 Task: Add an event with the title Third Performance Review, date '2024/03/11', time 8:50 AM to 10:50 AMand add a description: Welcome to our Team Collaboration Training Session, an interactive and engaging workshop designed to enhance teamwork, foster effective communication, and optimize collaboration within your organization. This training session aims to equip participants with the knowledge, skills, and strategies necessary to create a collaborative work environment that drives innovation, productivity, and overall team success., put the event into Orange category, logged in from the account softage.3@softage.netand send the event invitation to softage.8@softage.net and softage.9@softage.net. Set a reminder for the event 12 hour before
Action: Mouse moved to (108, 108)
Screenshot: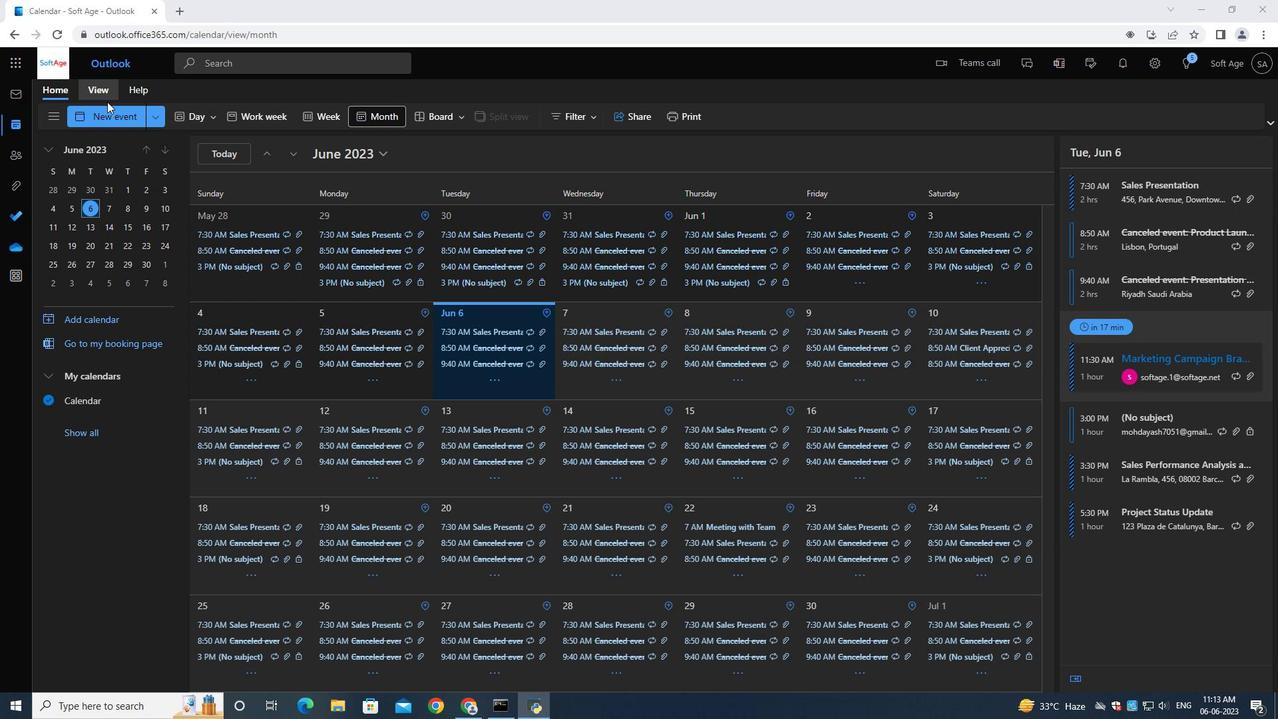 
Action: Mouse pressed left at (108, 108)
Screenshot: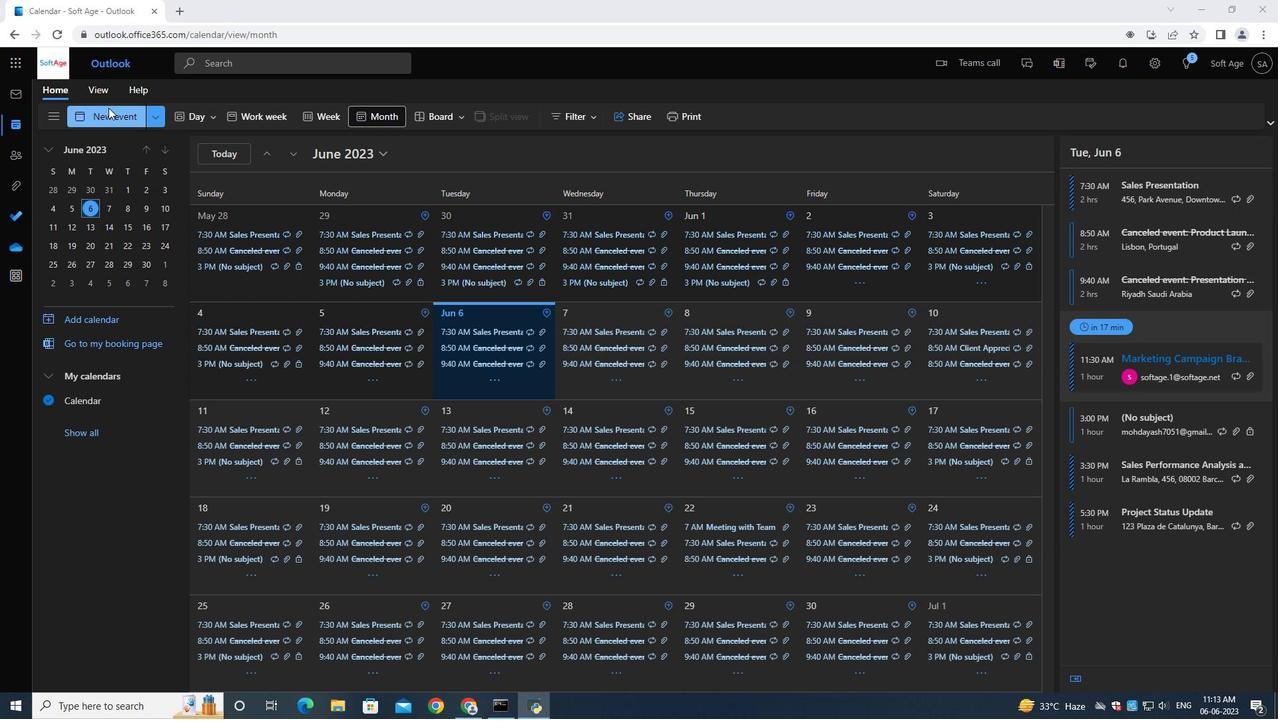 
Action: Mouse moved to (330, 200)
Screenshot: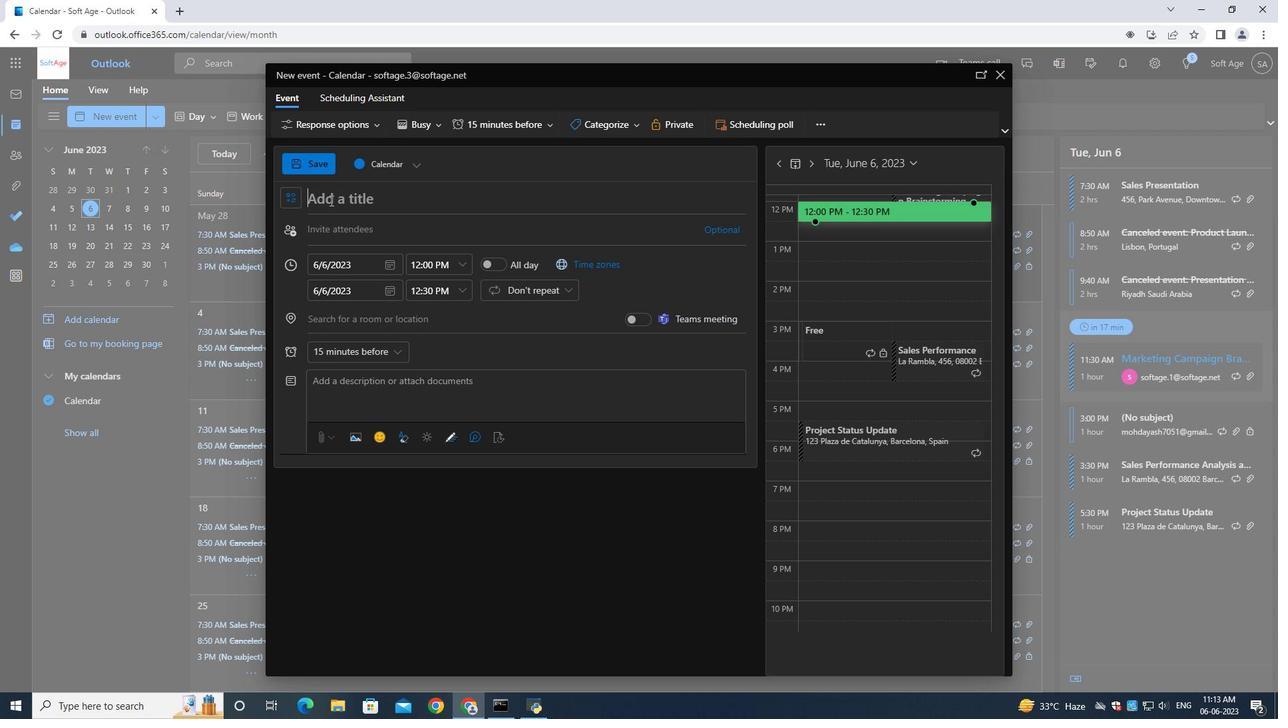 
Action: Key pressed <Key.shift>Third<Key.space><Key.shift>Performance<Key.space><Key.shift>Review<Key.space><Key.shift>
Screenshot: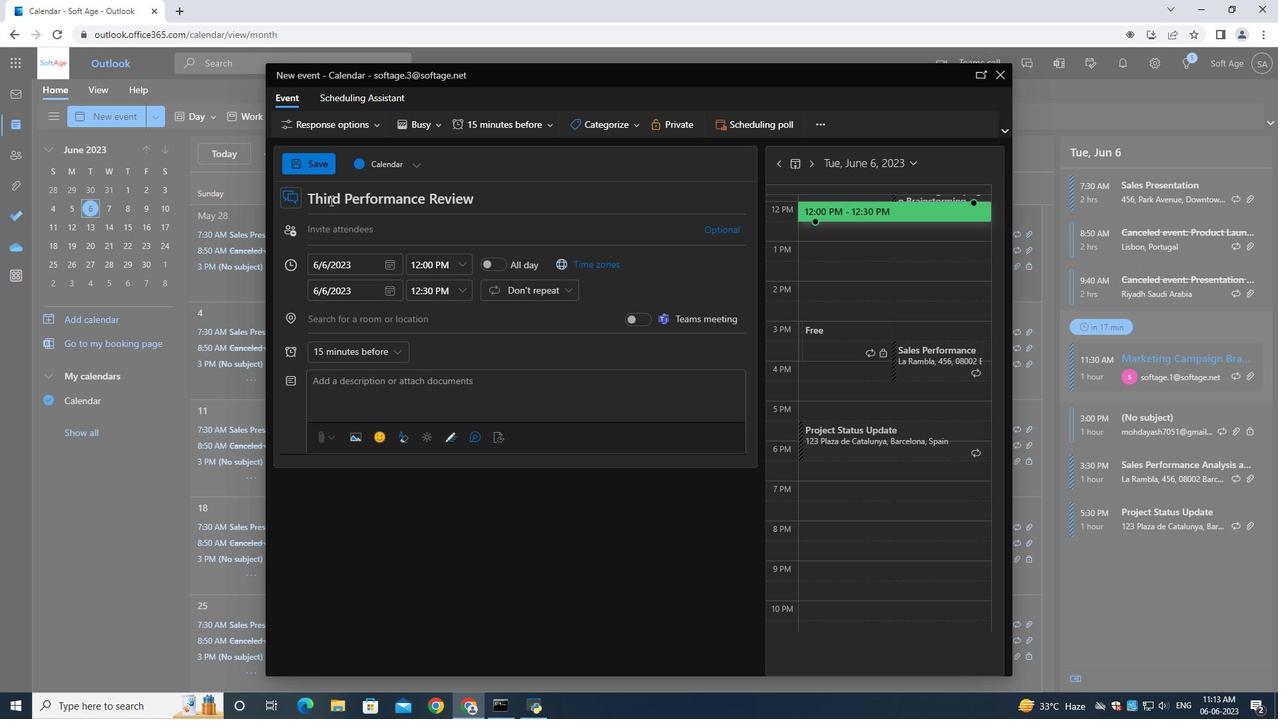 
Action: Mouse moved to (386, 265)
Screenshot: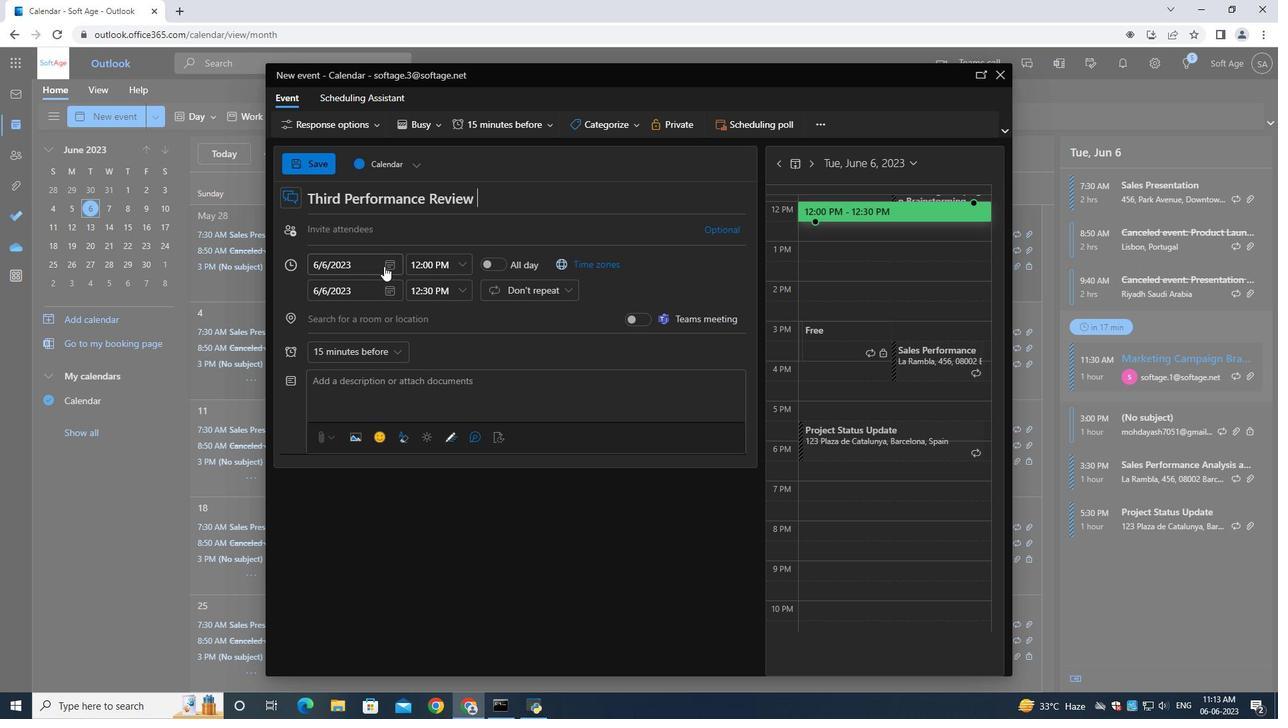 
Action: Mouse pressed left at (386, 265)
Screenshot: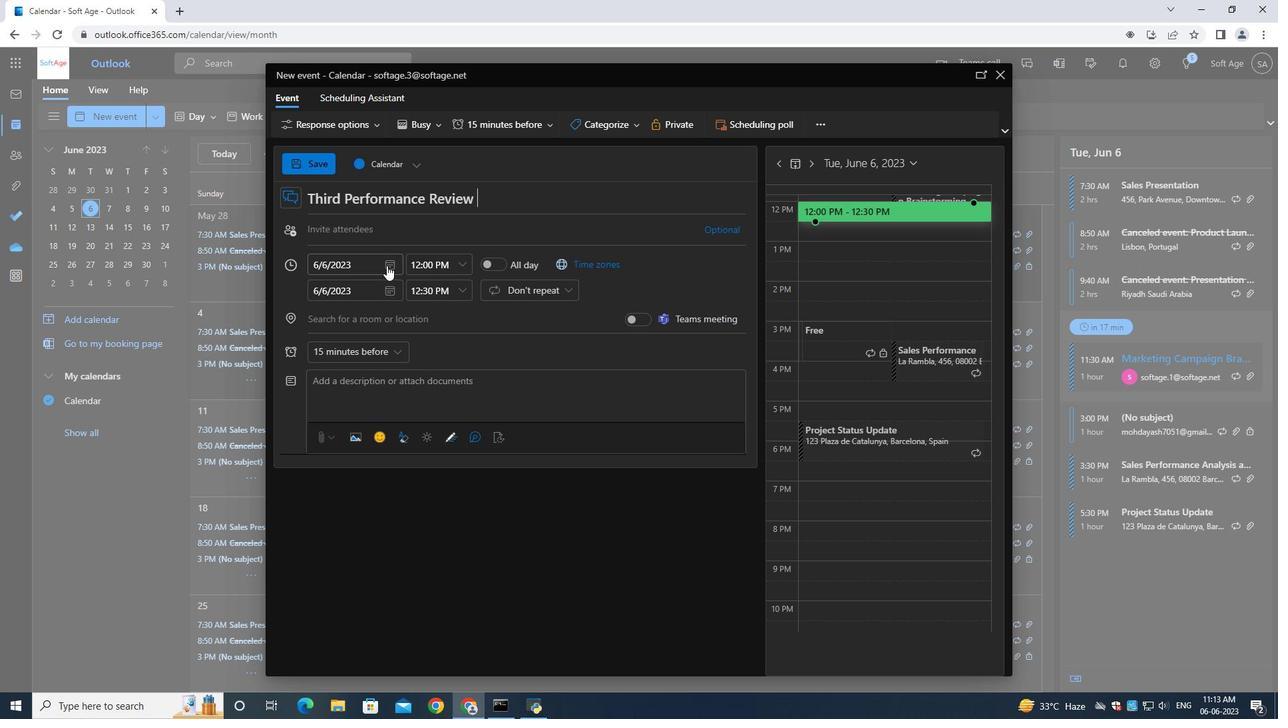 
Action: Mouse moved to (438, 289)
Screenshot: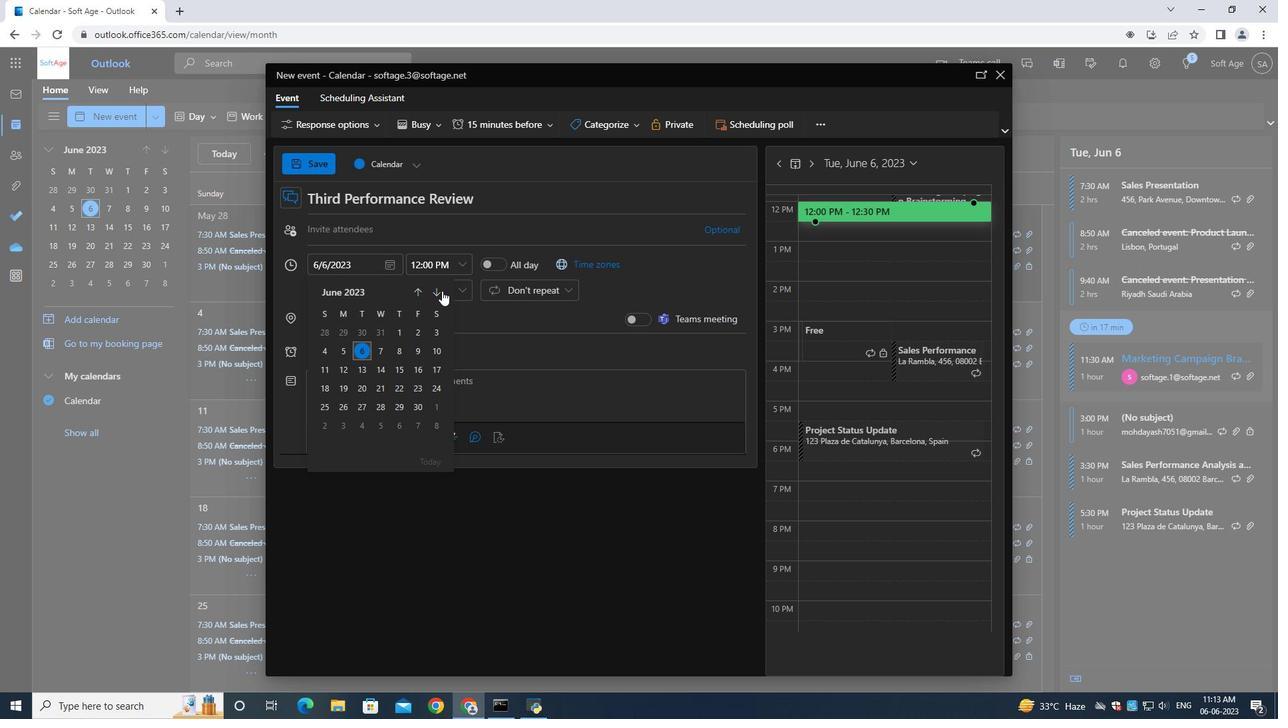 
Action: Mouse pressed left at (438, 289)
Screenshot: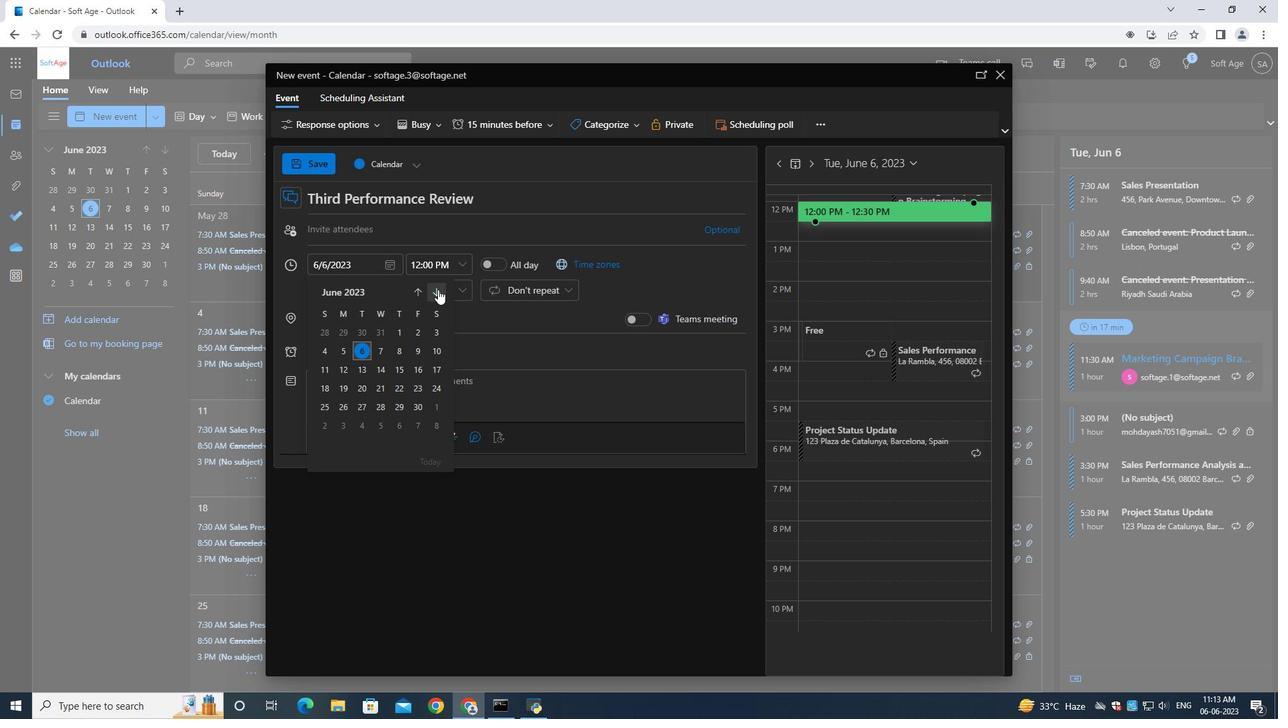 
Action: Mouse moved to (439, 289)
Screenshot: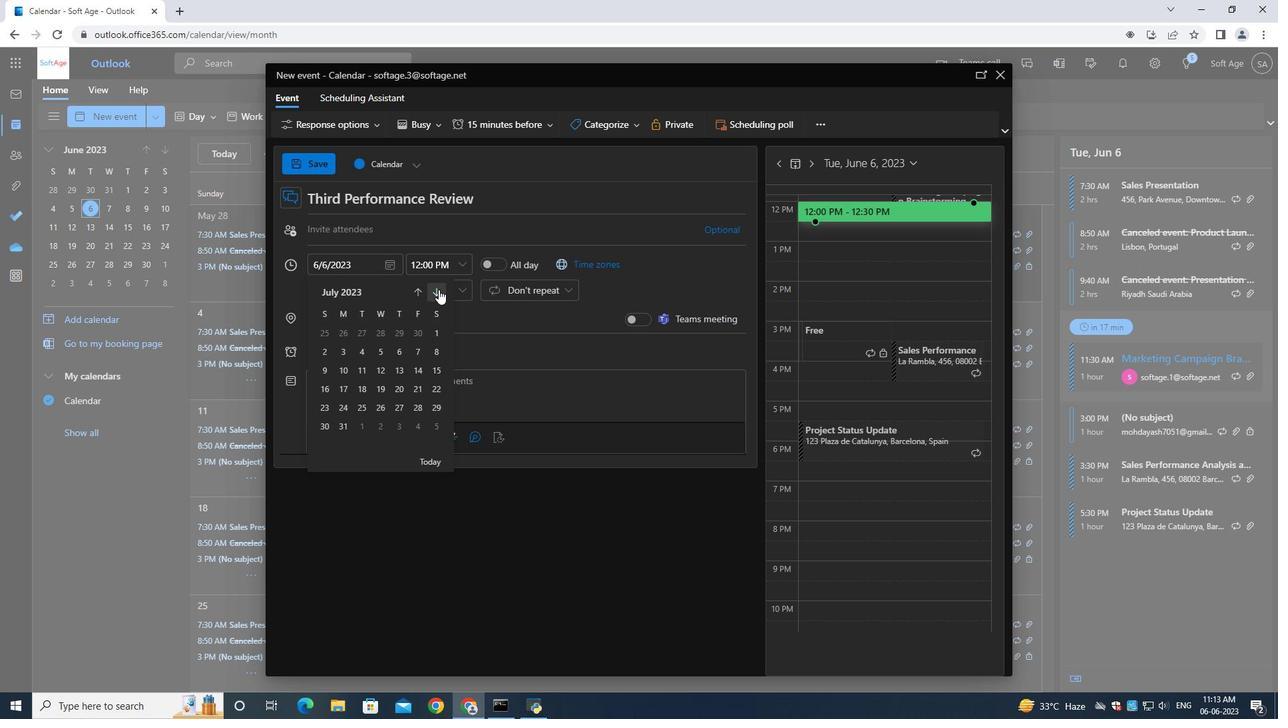 
Action: Mouse pressed left at (439, 289)
Screenshot: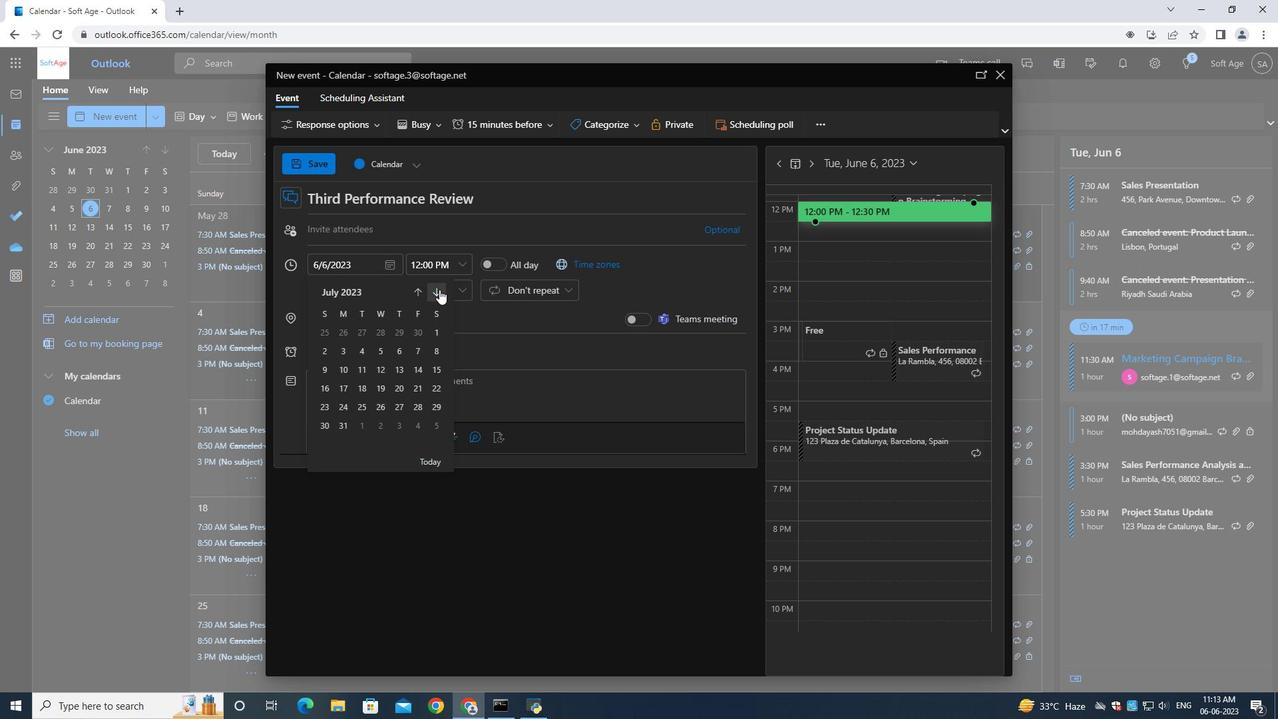 
Action: Mouse moved to (440, 289)
Screenshot: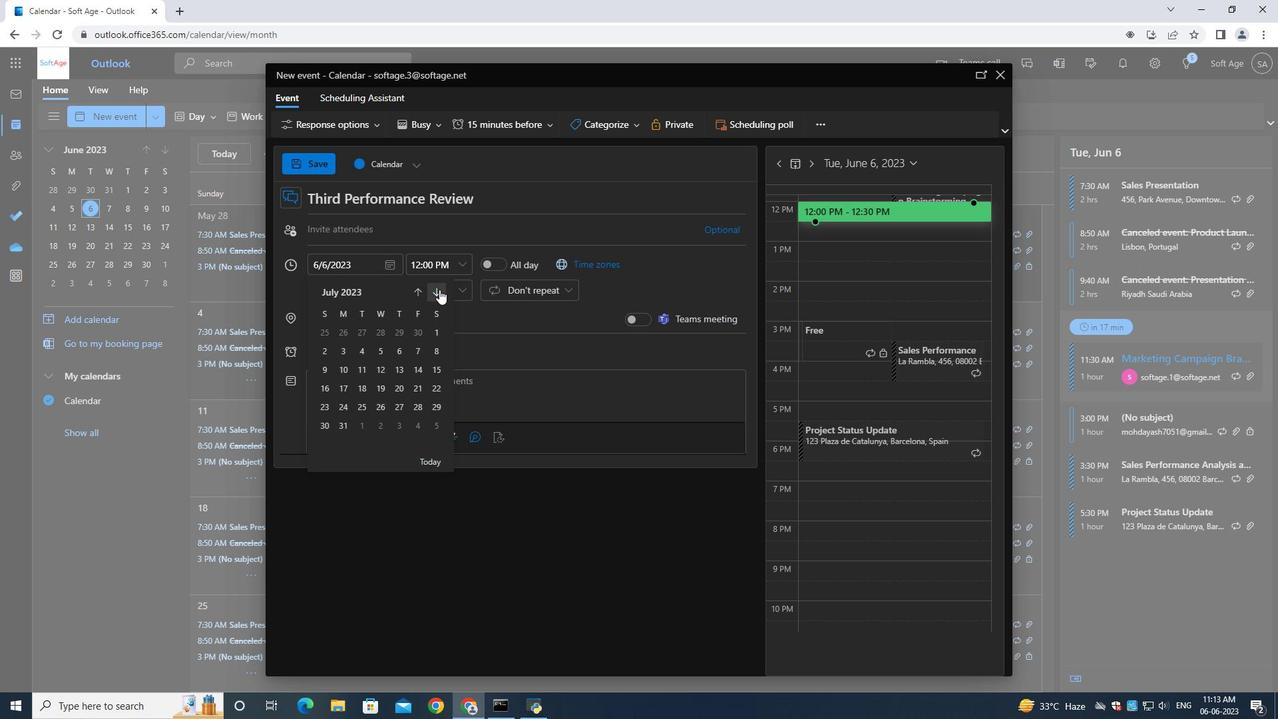
Action: Mouse pressed left at (440, 289)
Screenshot: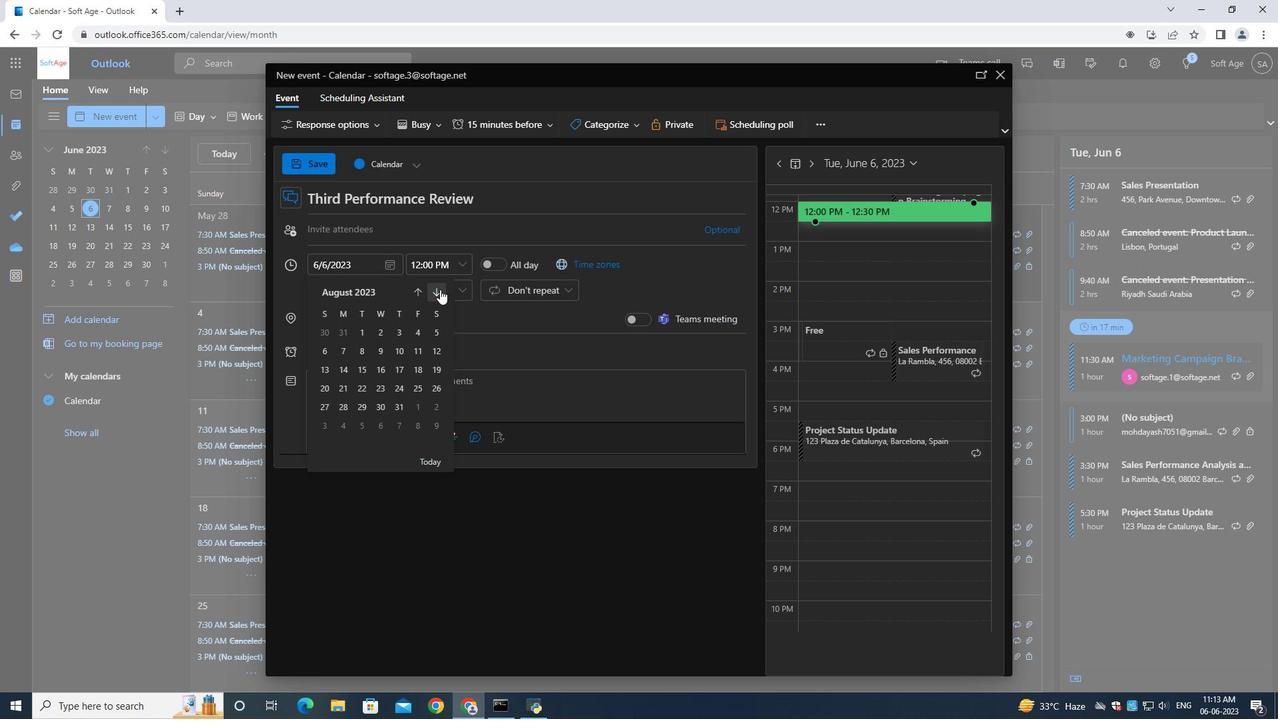 
Action: Mouse pressed left at (440, 289)
Screenshot: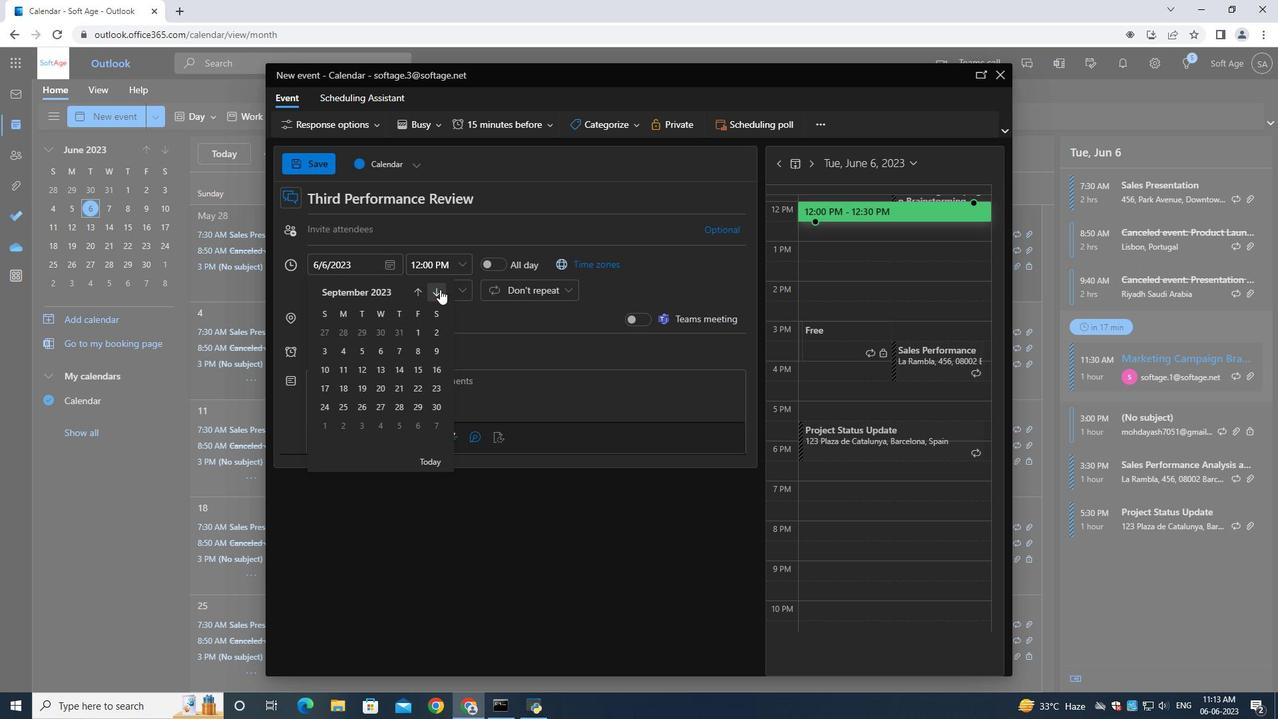 
Action: Mouse pressed left at (440, 289)
Screenshot: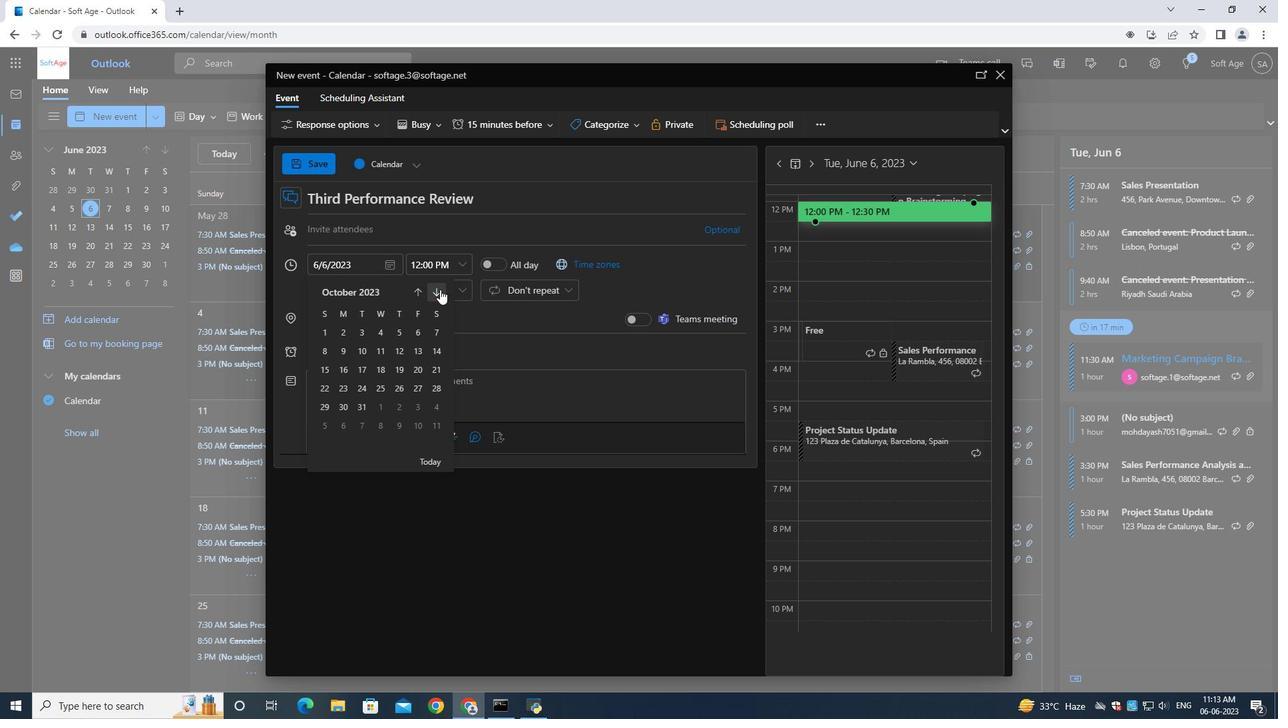 
Action: Mouse pressed left at (440, 289)
Screenshot: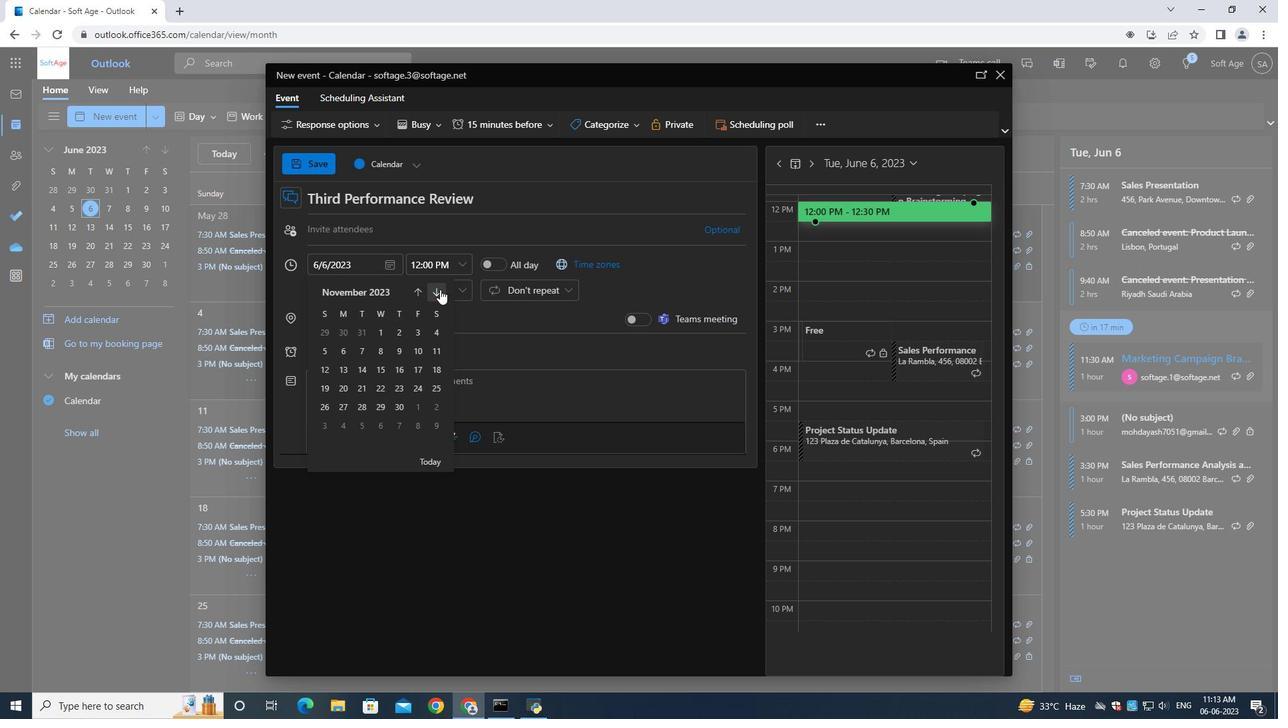 
Action: Mouse pressed left at (440, 289)
Screenshot: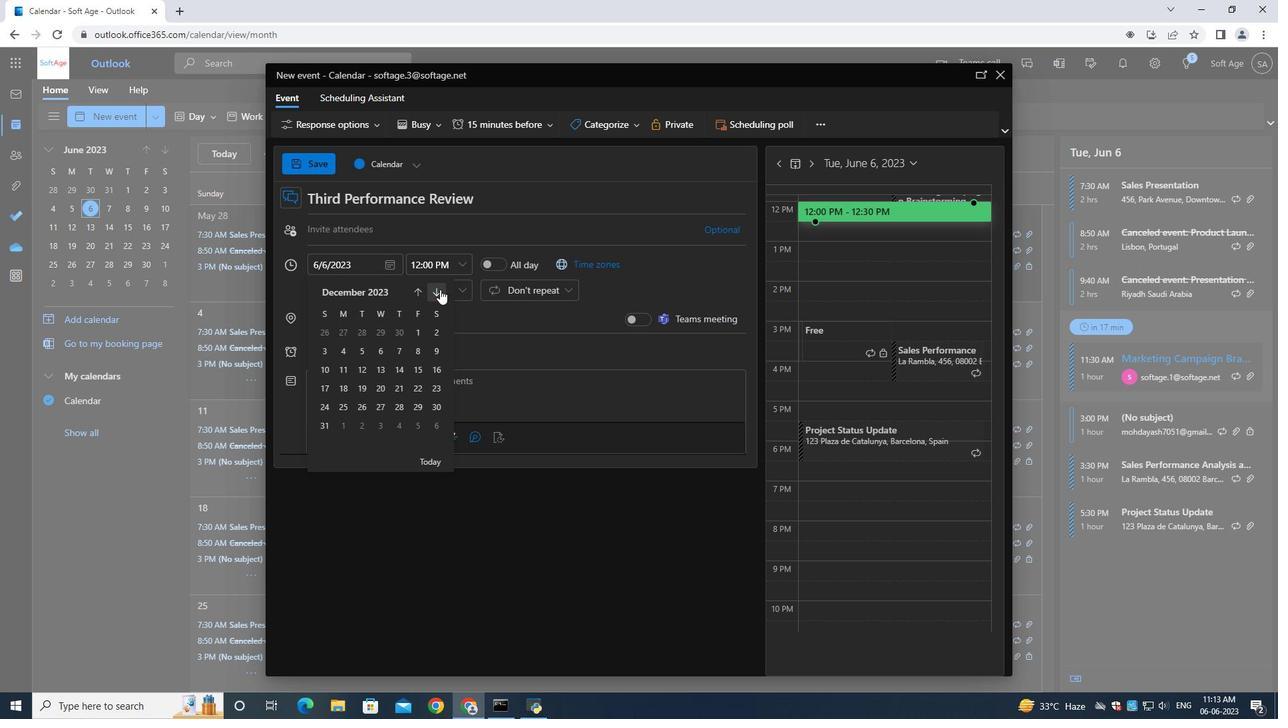
Action: Mouse pressed left at (440, 289)
Screenshot: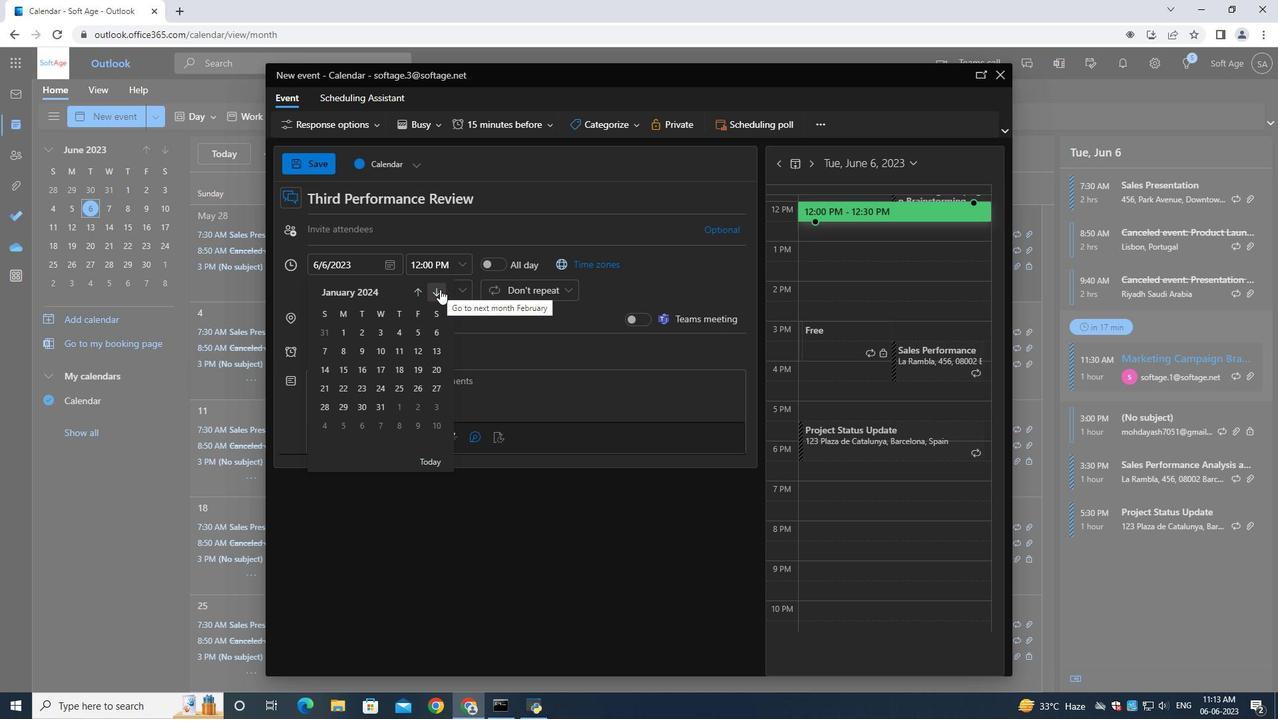 
Action: Mouse pressed left at (440, 289)
Screenshot: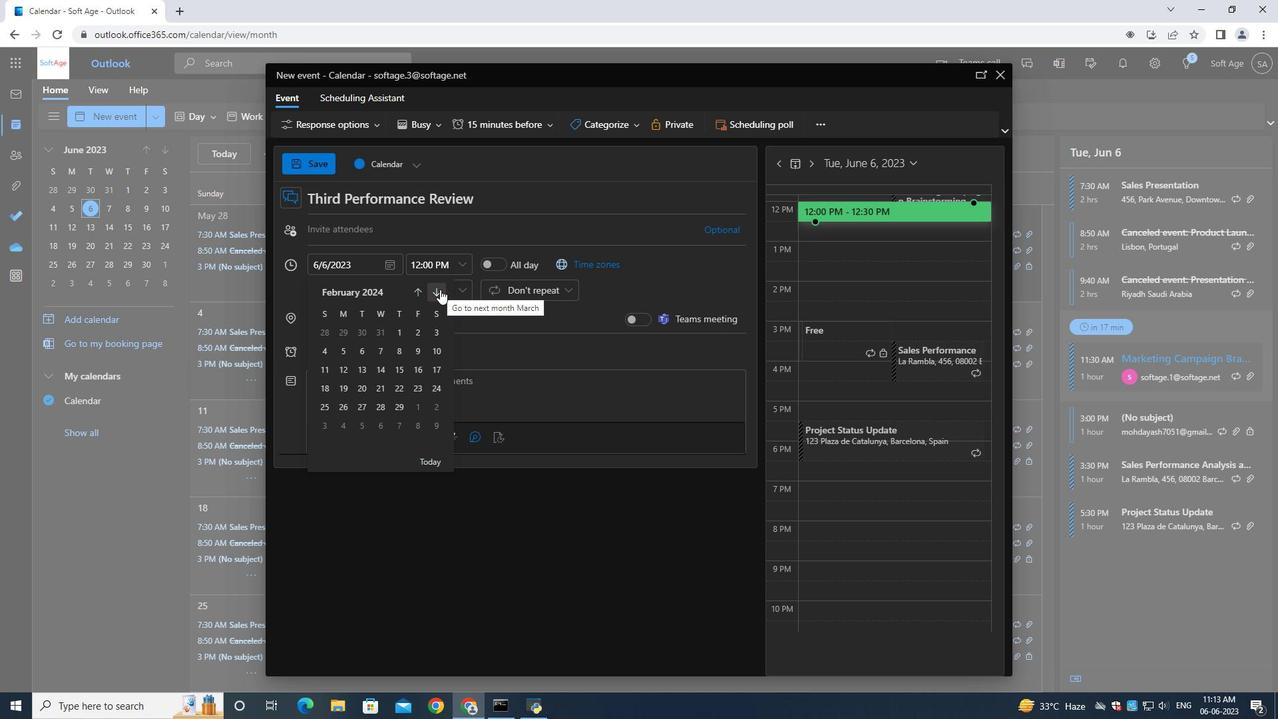 
Action: Mouse moved to (345, 372)
Screenshot: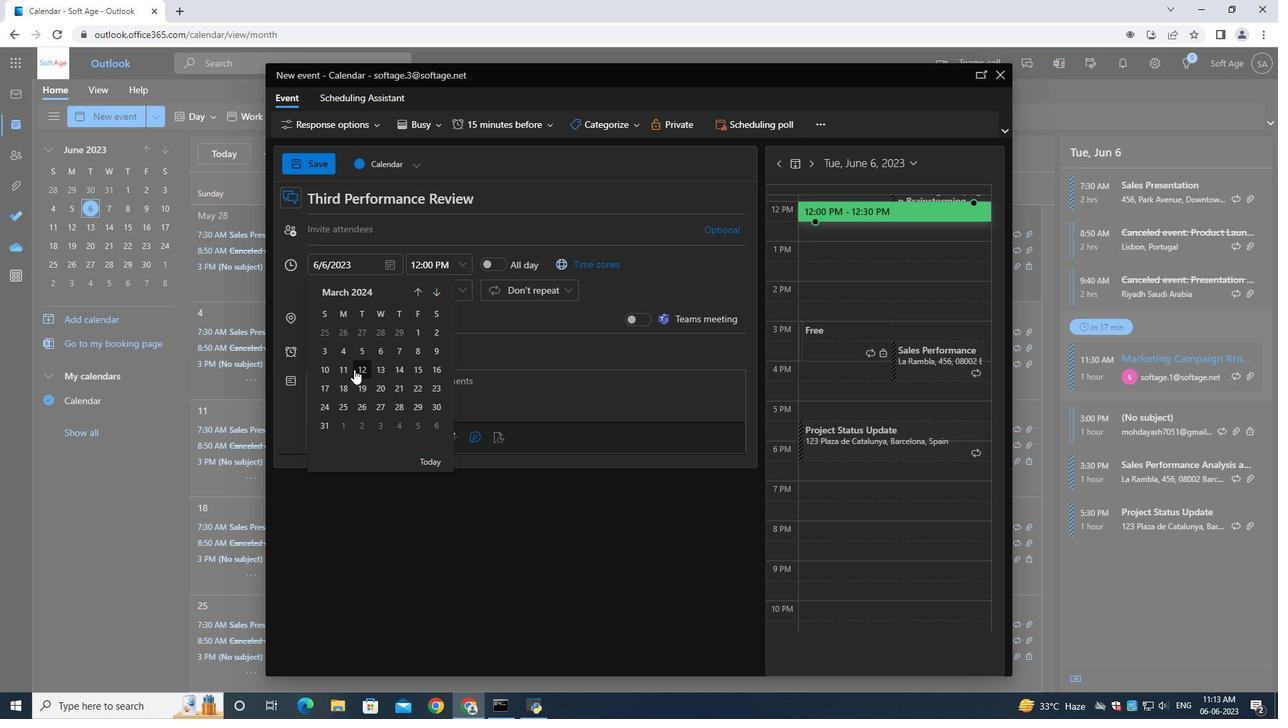 
Action: Mouse pressed left at (345, 372)
Screenshot: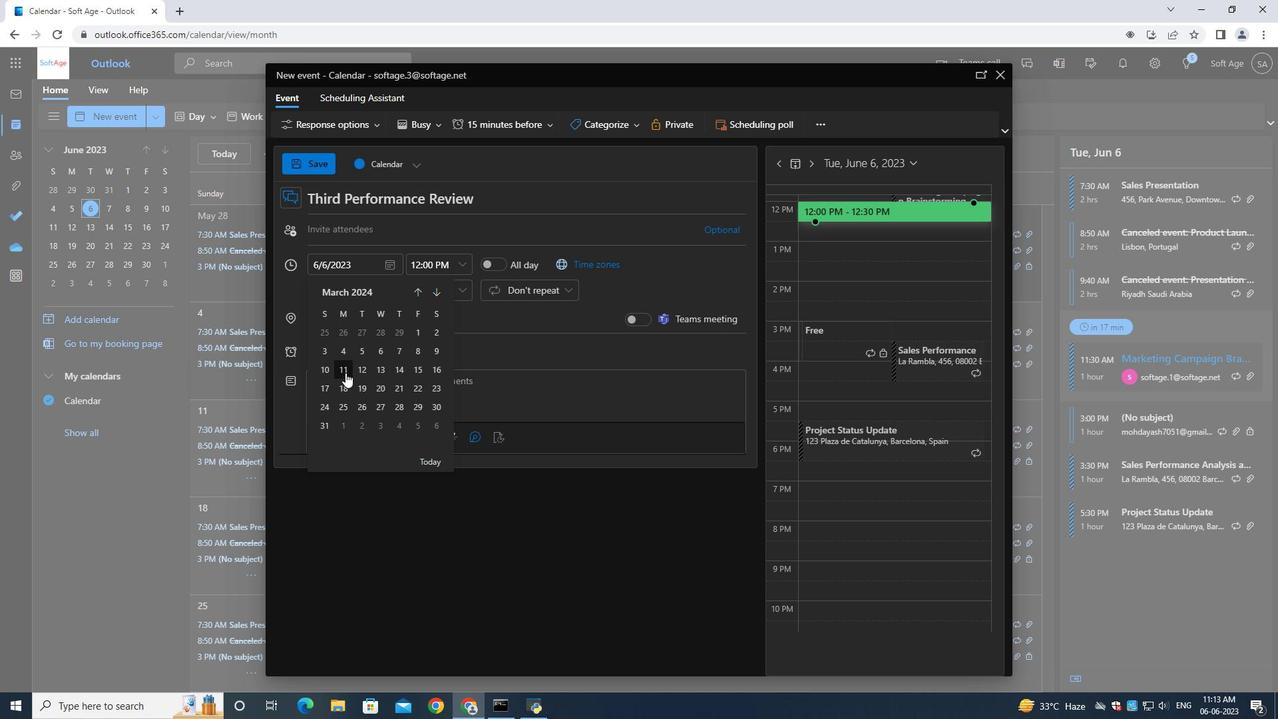 
Action: Mouse moved to (453, 264)
Screenshot: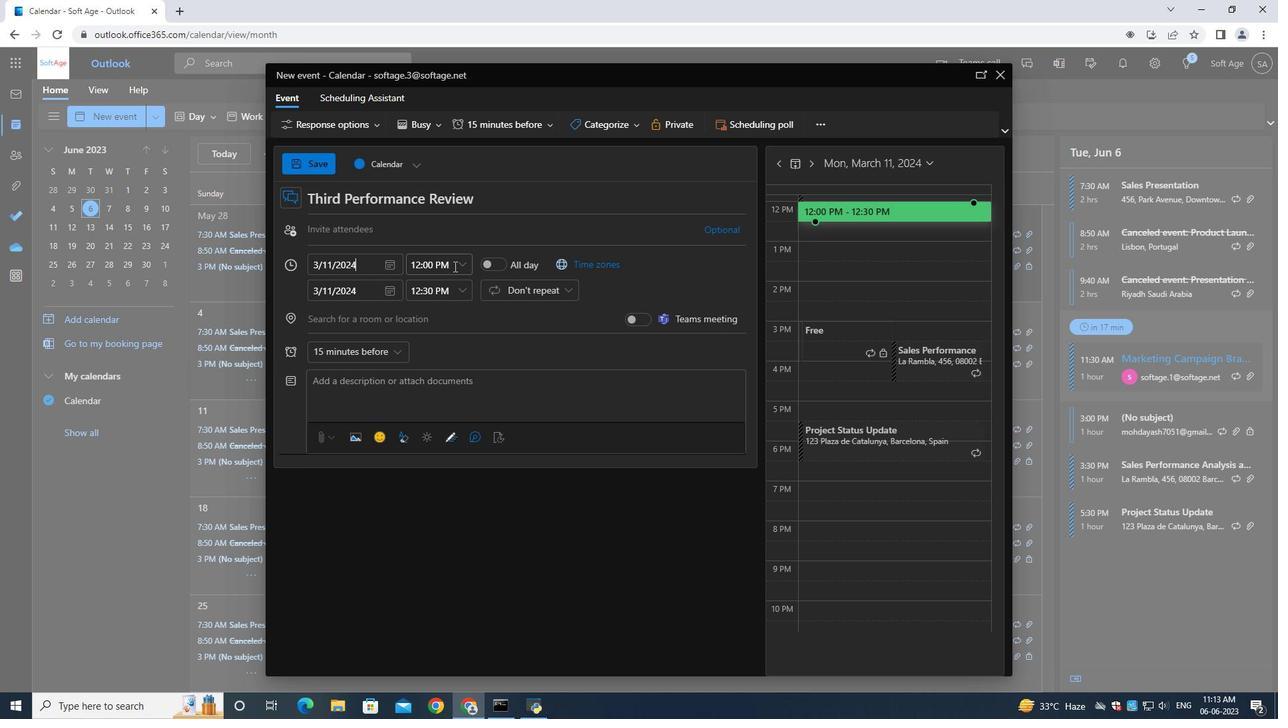 
Action: Mouse pressed left at (453, 264)
Screenshot: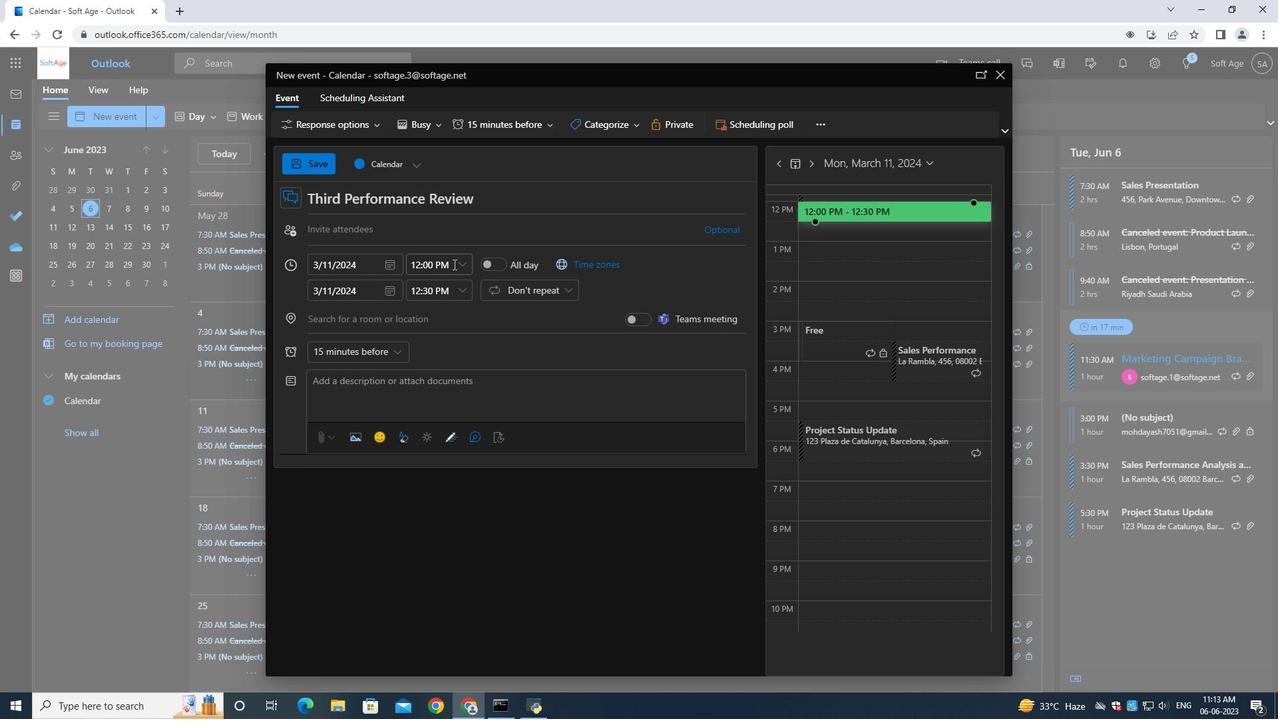 
Action: Mouse moved to (454, 264)
Screenshot: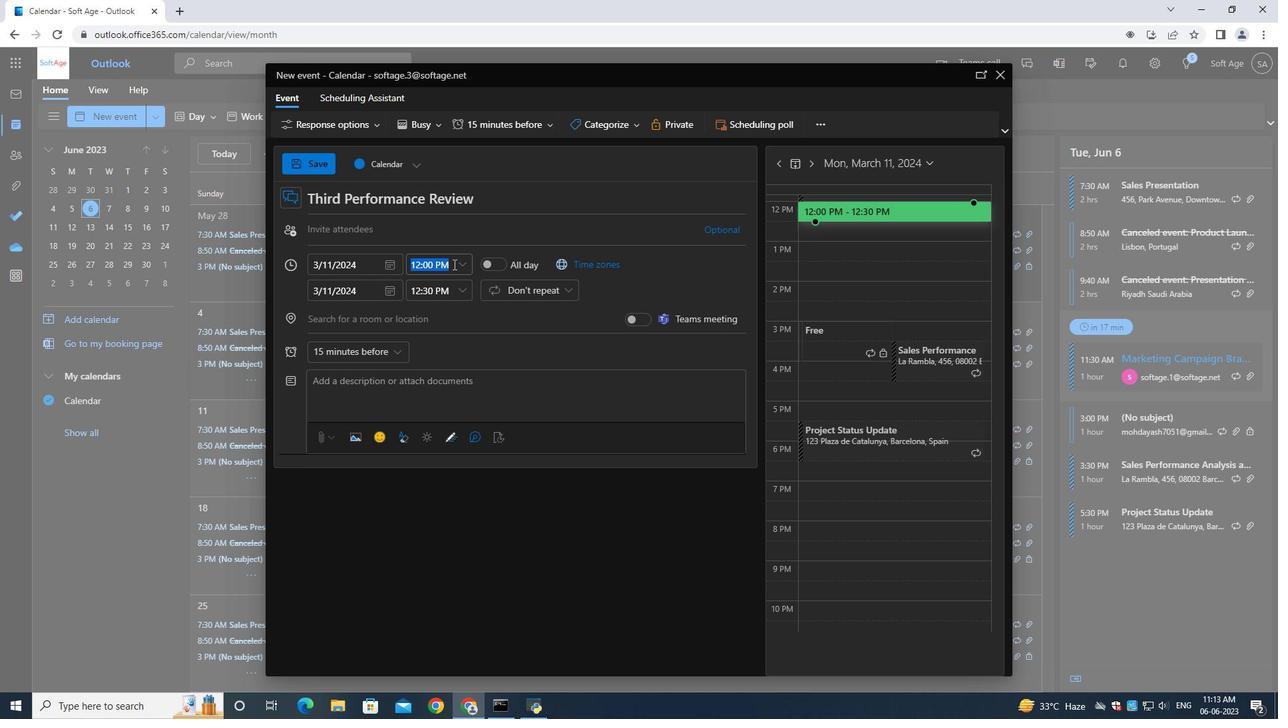 
Action: Key pressed 8<Key.shift_r>:50<Key.shift>AM
Screenshot: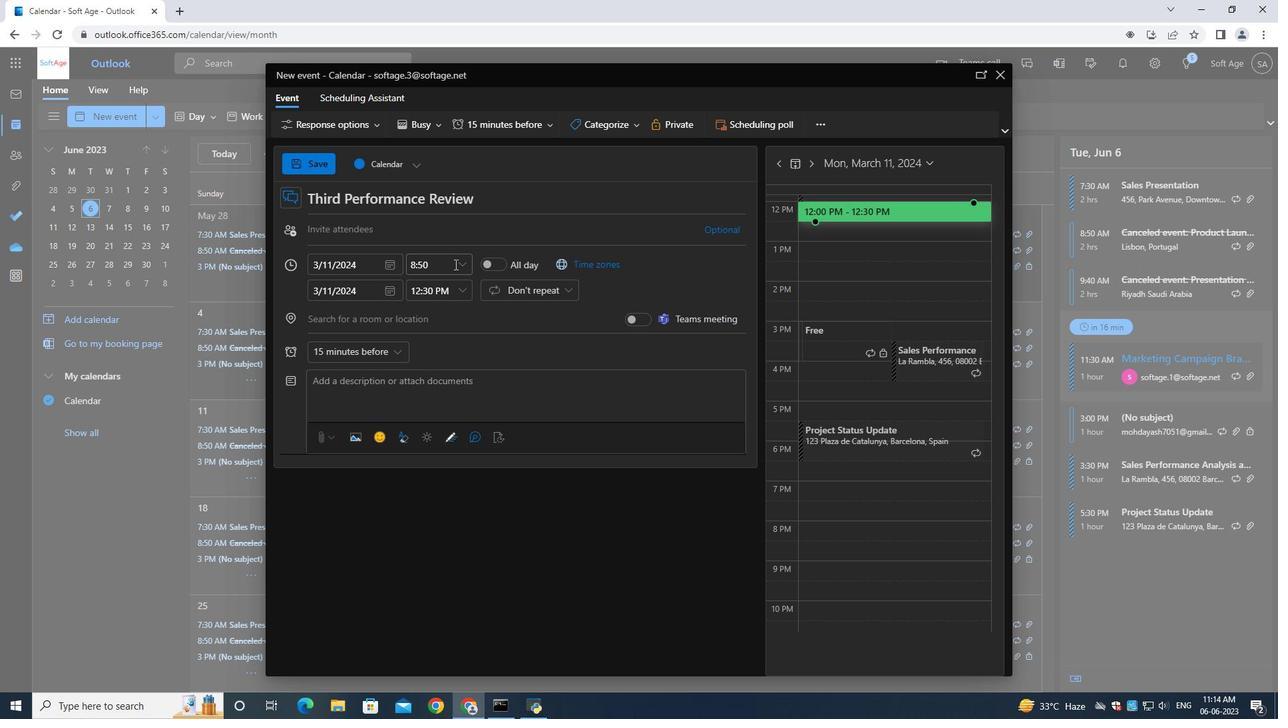 
Action: Mouse moved to (434, 291)
Screenshot: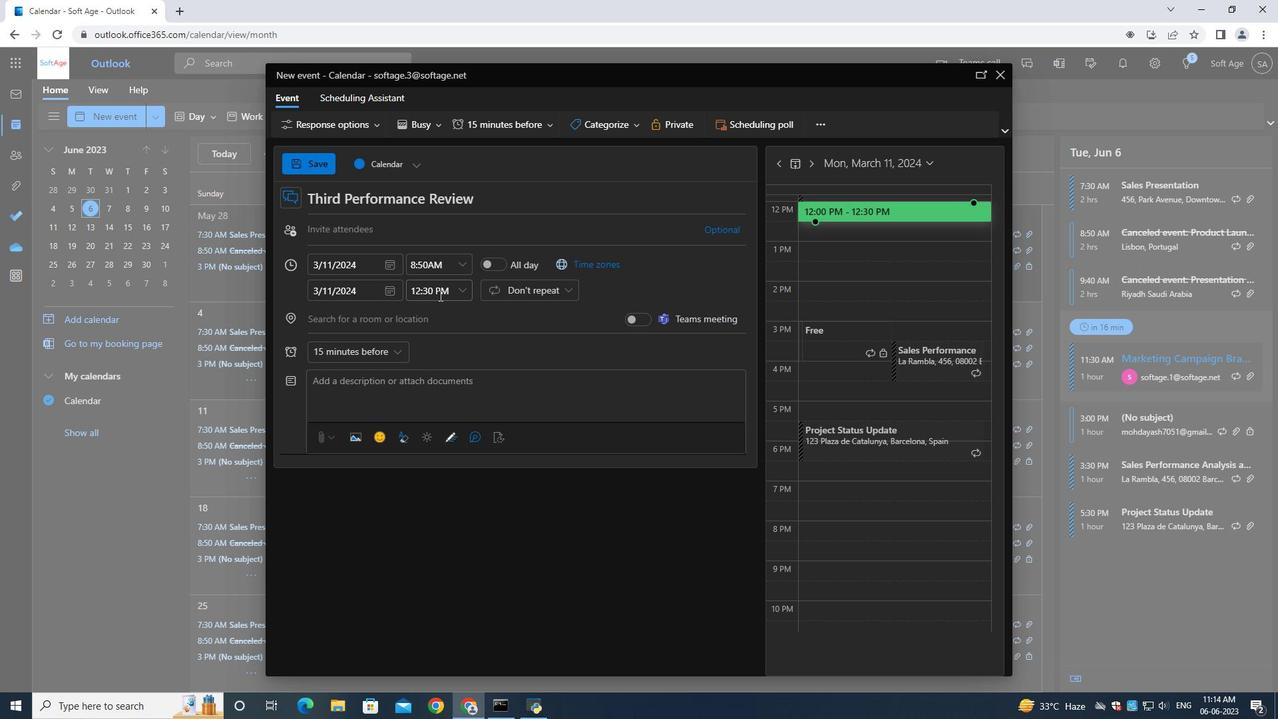 
Action: Mouse pressed left at (434, 291)
Screenshot: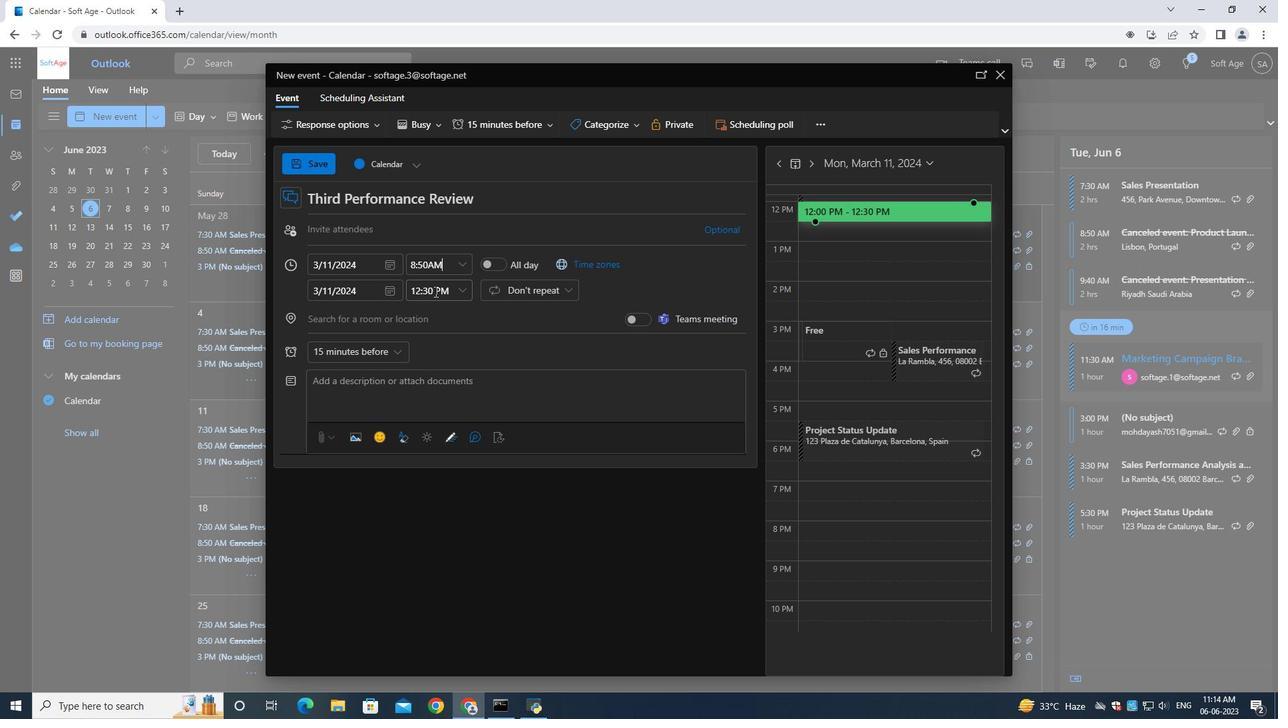 
Action: Mouse moved to (449, 297)
Screenshot: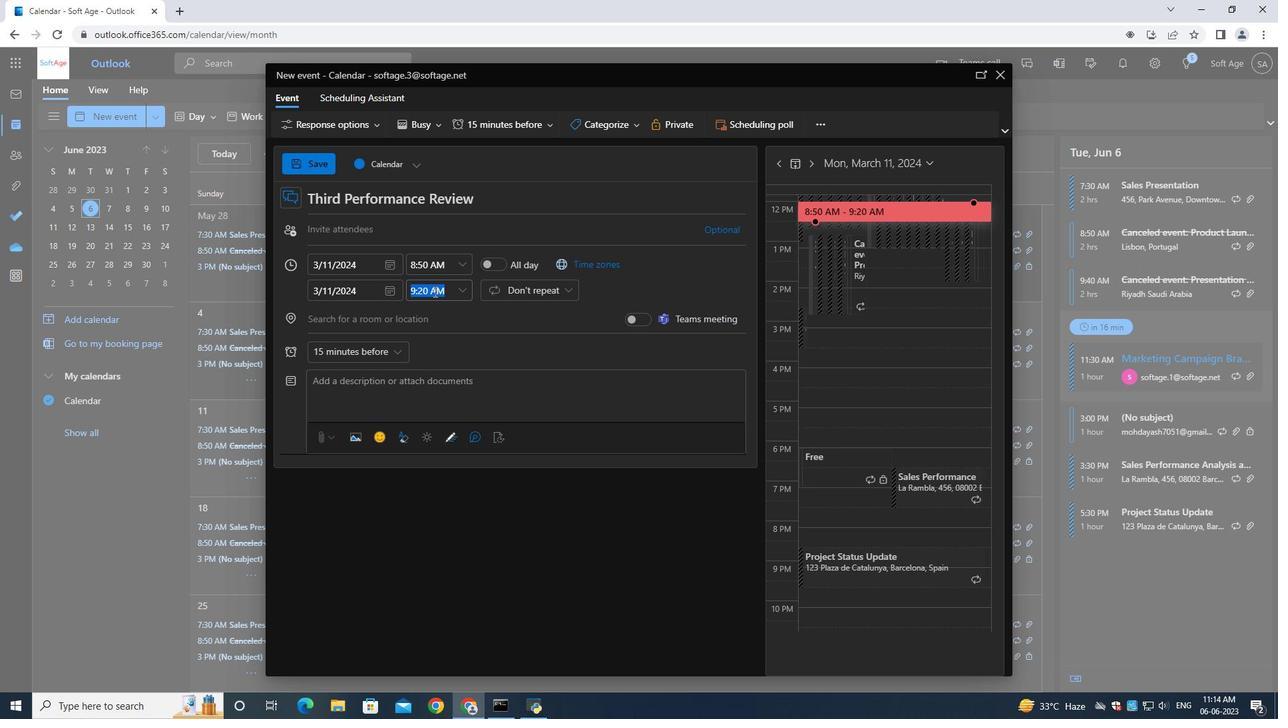 
Action: Key pressed 10<Key.shift_r>:50<Key.shift>AM
Screenshot: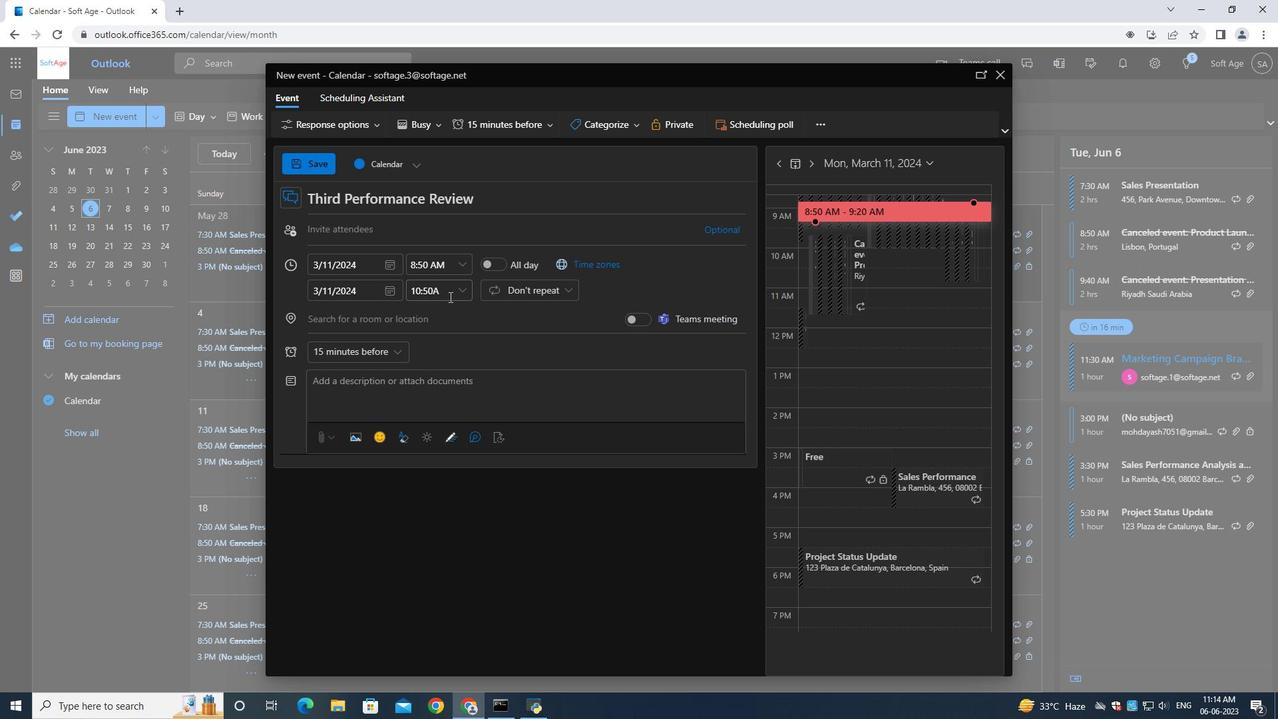 
Action: Mouse moved to (388, 379)
Screenshot: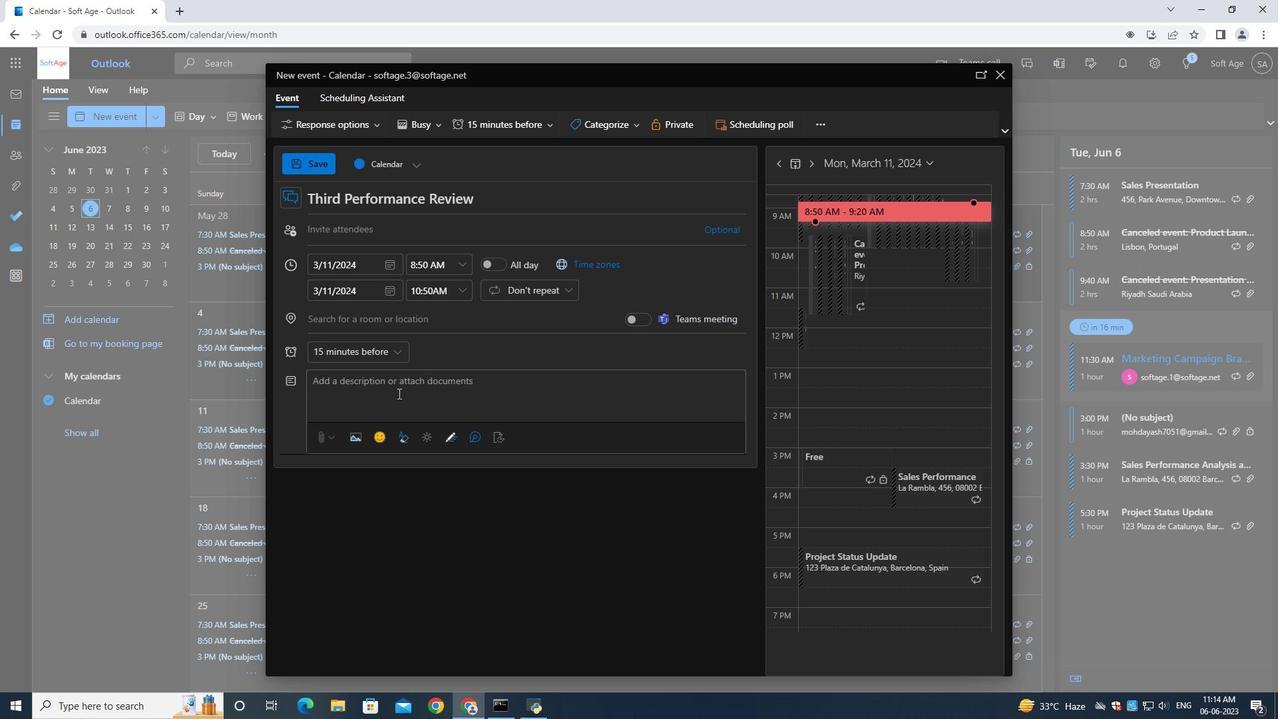 
Action: Mouse pressed left at (388, 379)
Screenshot: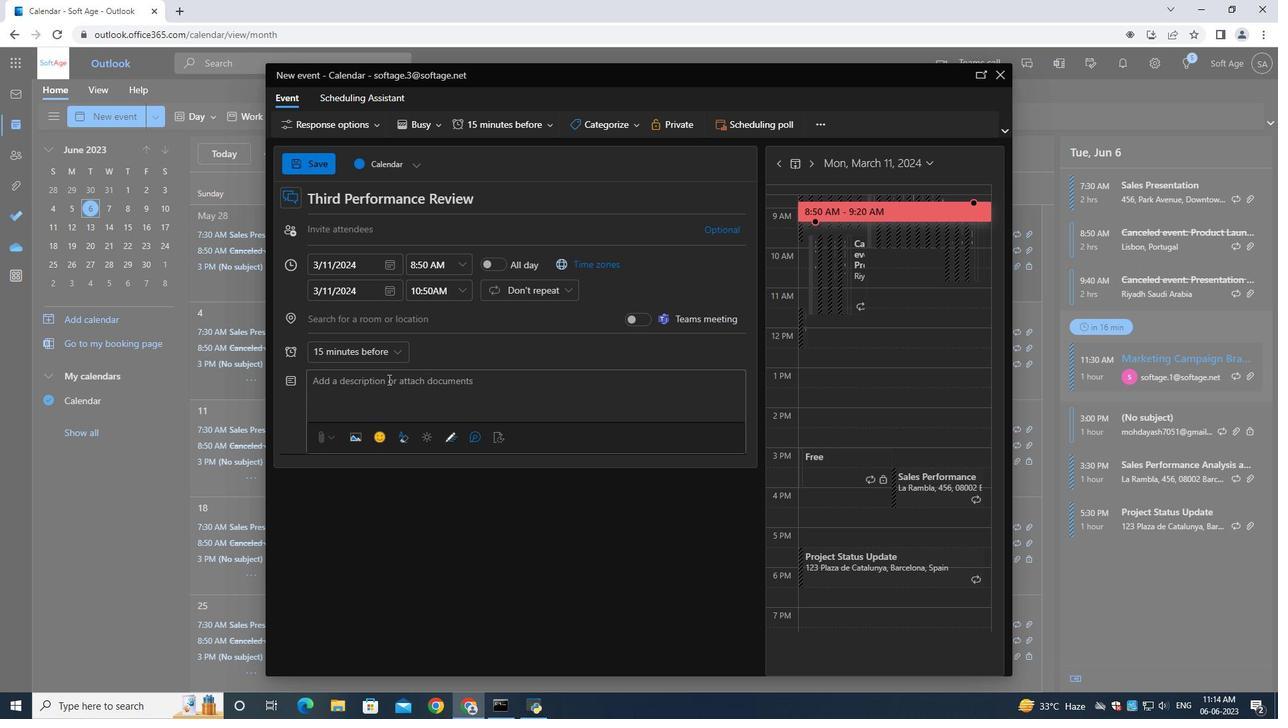 
Action: Mouse moved to (393, 383)
Screenshot: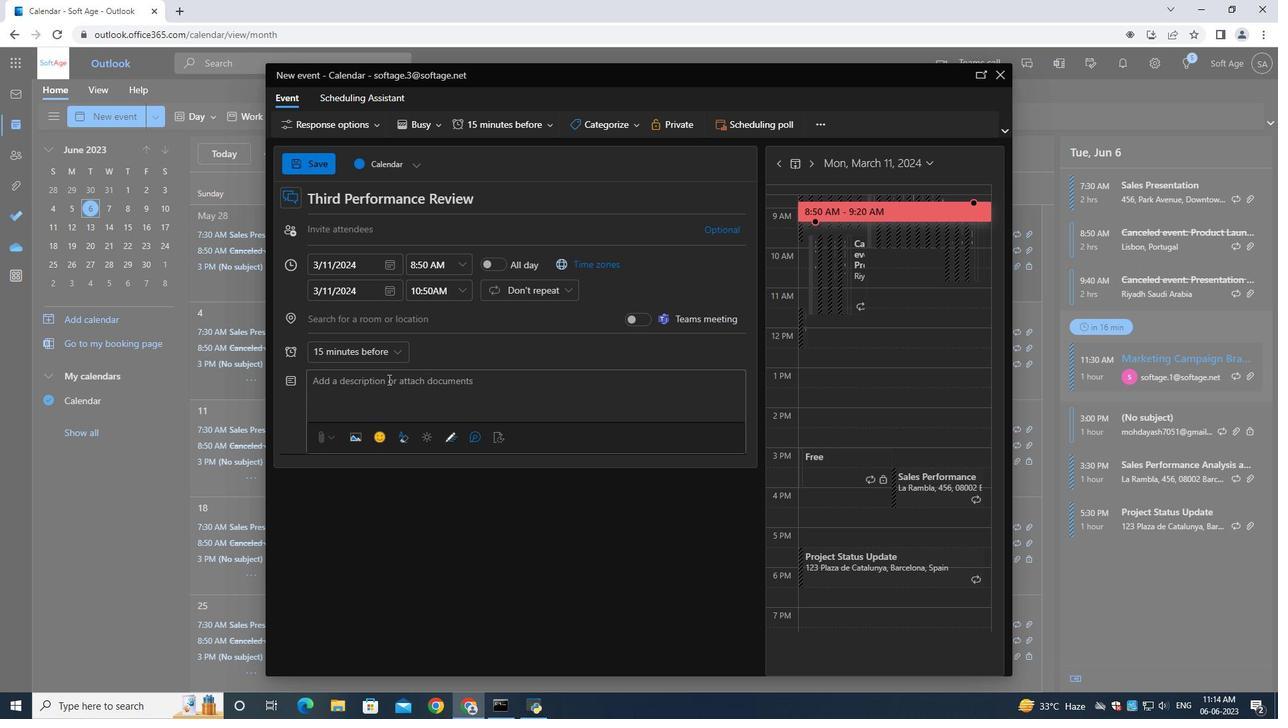 
Action: Key pressed <Key.shift>Welcome<Key.space>to<Key.space>ur<Key.backspace><Key.backspace>our<Key.space><Key.shift>Team<Key.space><Key.shift><Key.shift><Key.shift><Key.shift><Key.shift><Key.shift><Key.shift><Key.shift><Key.shift>Collaboration<Key.space><Key.shift>Training<Key.space><Key.shift>Session<Key.space><Key.backspace><Key.backspace>,<Key.backspace>n,<Key.space>an<Key.space>intwer<Key.backspace><Key.backspace><Key.backspace>erview<Key.space><Key.backspace><Key.backspace><Key.backspace><Key.backspace><Key.backspace><Key.backspace><Key.backspace>era<Key.backspace>ctive<Key.space>and<Key.space>engaging<Key.space>workshop<Key.space>designed<Key.space>to<Key.space>enhance<Key.space>team<Key.space>woe<Key.backspace><Key.backspace><Key.backspace><Key.backspace>work<Key.space><Key.backspace>,<Key.space>foster<Key.space>effective<Key.space>communication,<Key.space>and<Key.space>optimize<Key.space>collaboration<Key.space>within<Key.space>your<Key.space>organization<Key.space><Key.backspace>.<Key.space><Key.shift><Key.shift><Key.shift><Key.shift><Key.shift><Key.shift><Key.shift><Key.shift><Key.shift>This<Key.space>training<Key.space>session<Key.space>aims<Key.space>to<Key.space>equip<Key.space>partic<Key.backspace><Key.backspace>ti<Key.backspace><Key.backspace>icipants<Key.space>with<Key.space>the<Key.space>knowledge,<Key.space>skills<Key.space>=<Key.backspace><Key.backspace>,<Key.space>and<Key.space>strategies<Key.space>necessary<Key.space>to<Key.space>create<Key.space>a<Key.space>collaborative<Key.space>work<Key.space>environment<Key.space>that<Key.space>drives<Key.space>innvation<Key.space><Key.backspace>,<Key.space>productivity,<Key.space>and<Key.space>overall<Key.space>team<Key.space>sucess.
Screenshot: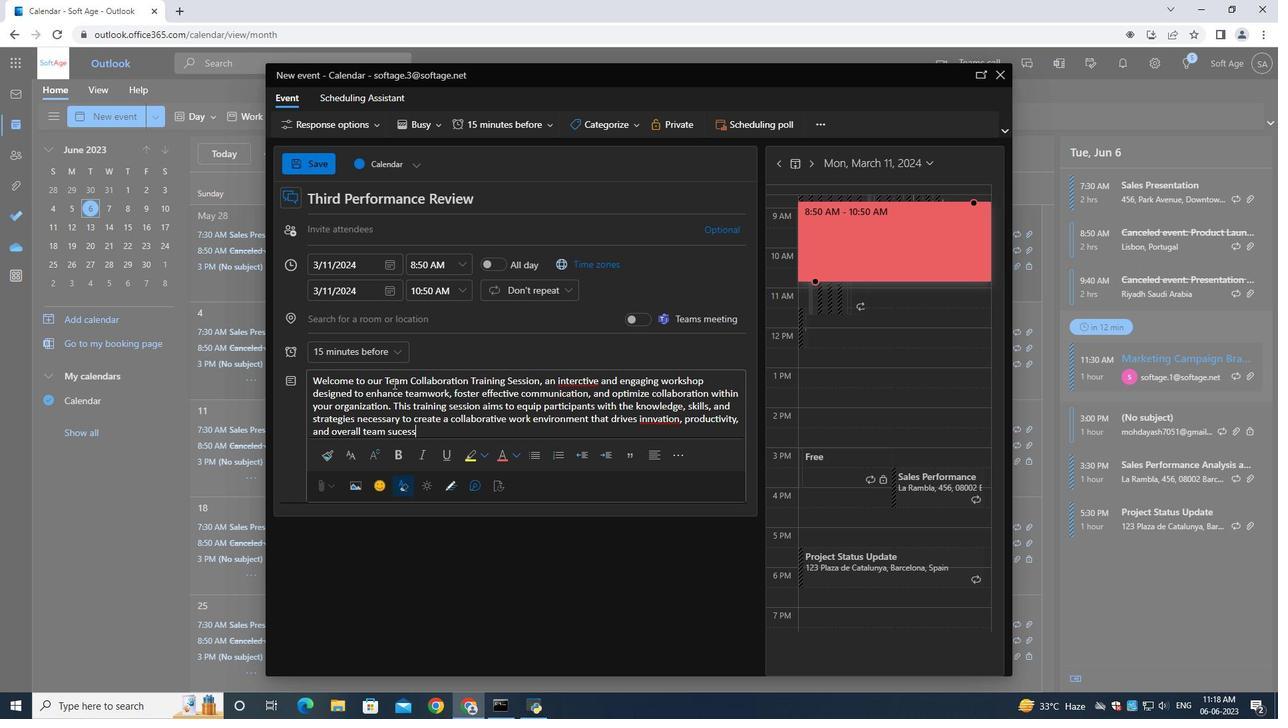 
Action: Mouse moved to (556, 132)
Screenshot: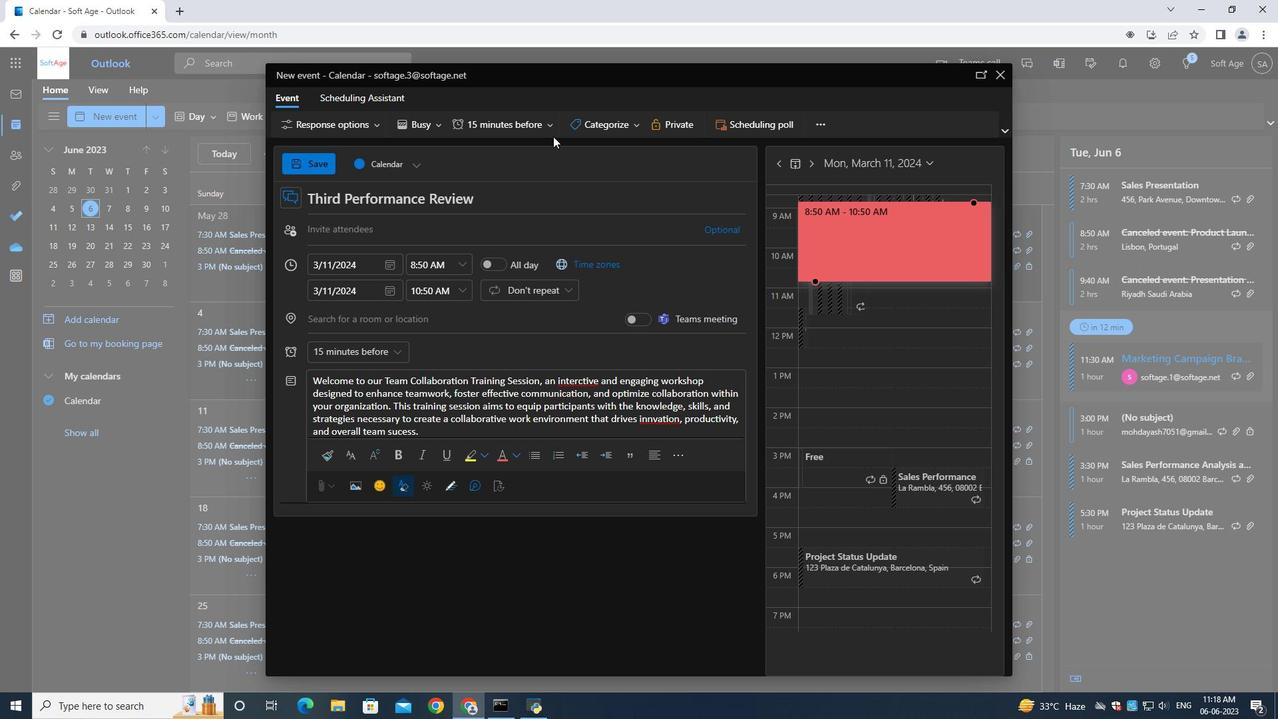 
Action: Mouse pressed left at (556, 132)
Screenshot: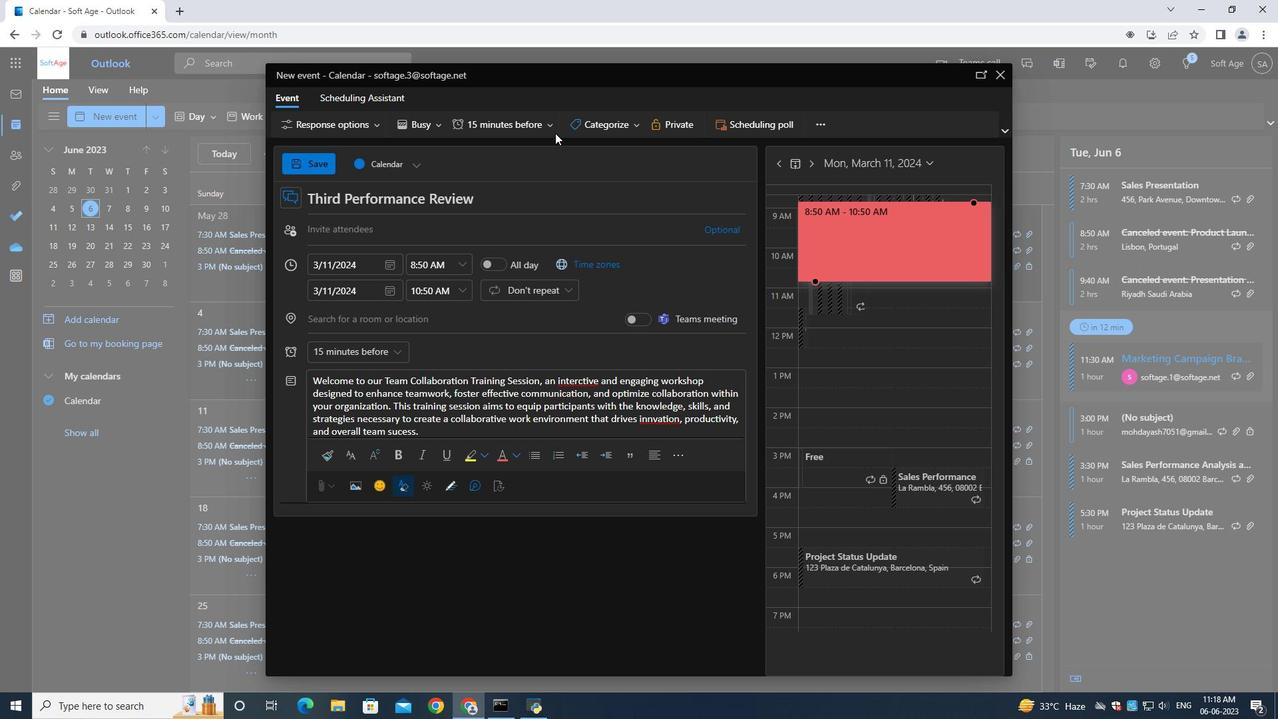 
Action: Mouse moved to (574, 123)
Screenshot: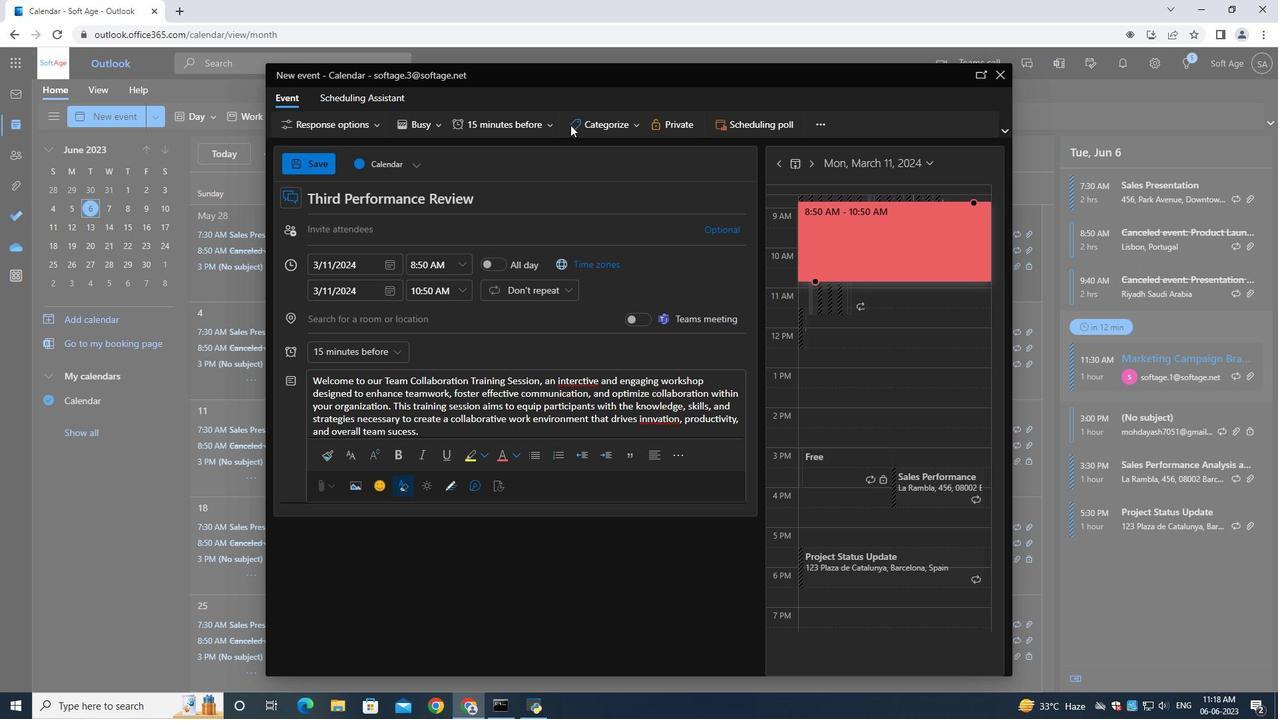 
Action: Mouse pressed left at (574, 123)
Screenshot: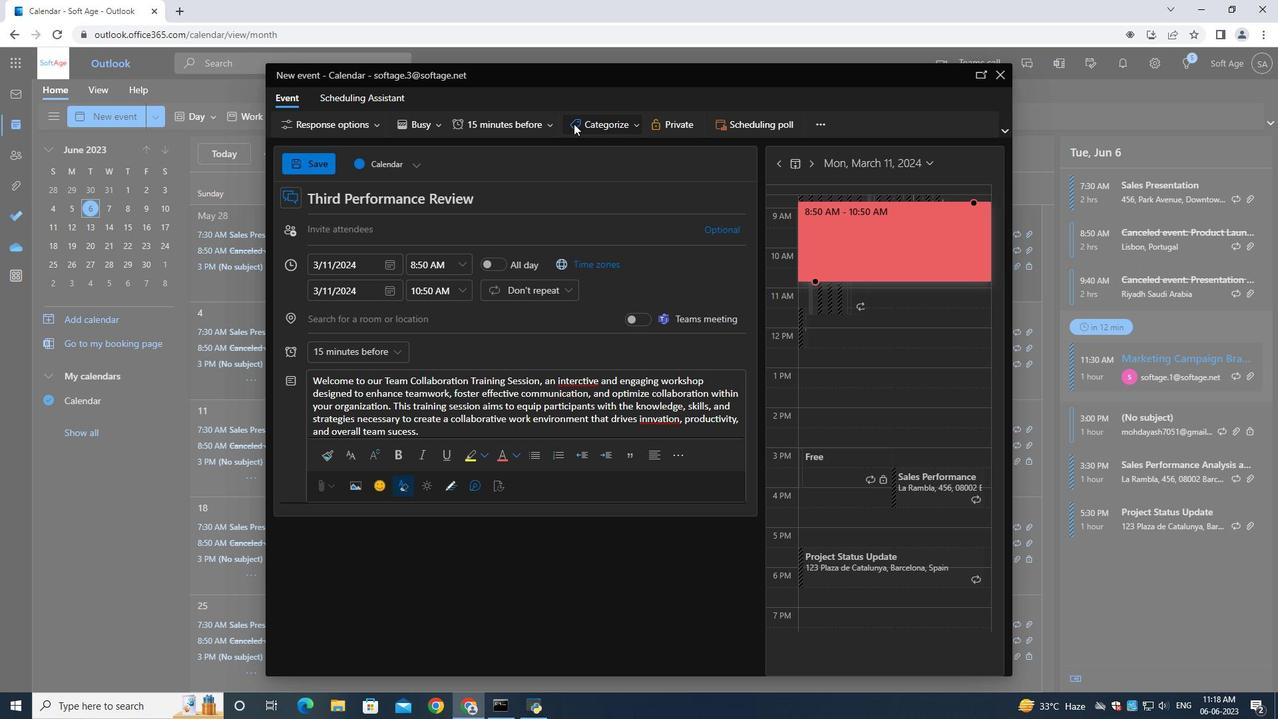 
Action: Mouse moved to (604, 185)
Screenshot: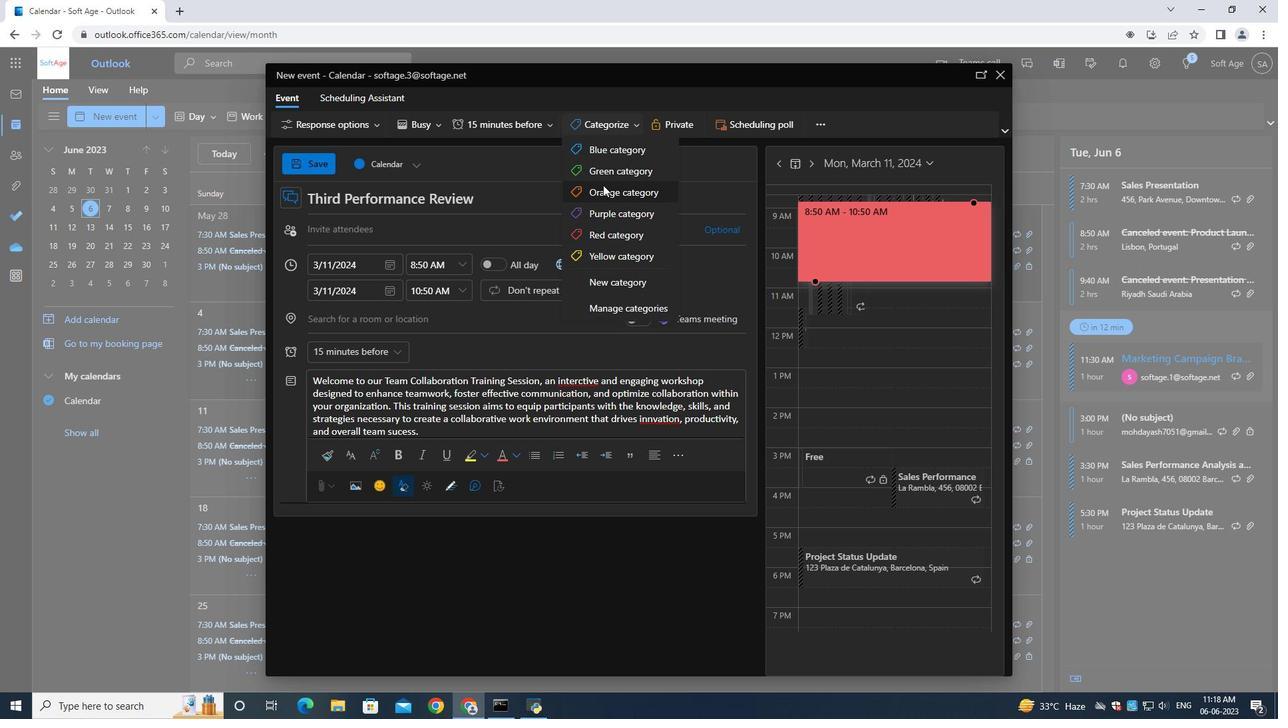 
Action: Mouse pressed left at (604, 185)
Screenshot: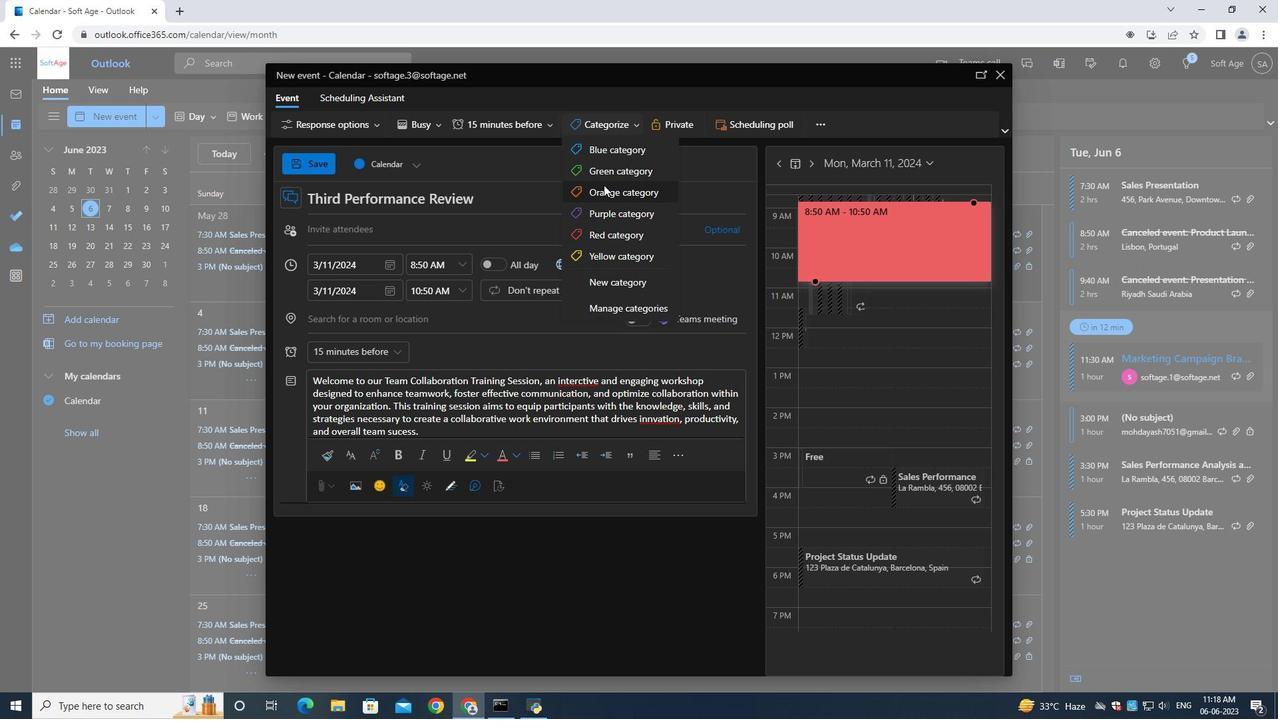 
Action: Mouse moved to (380, 229)
Screenshot: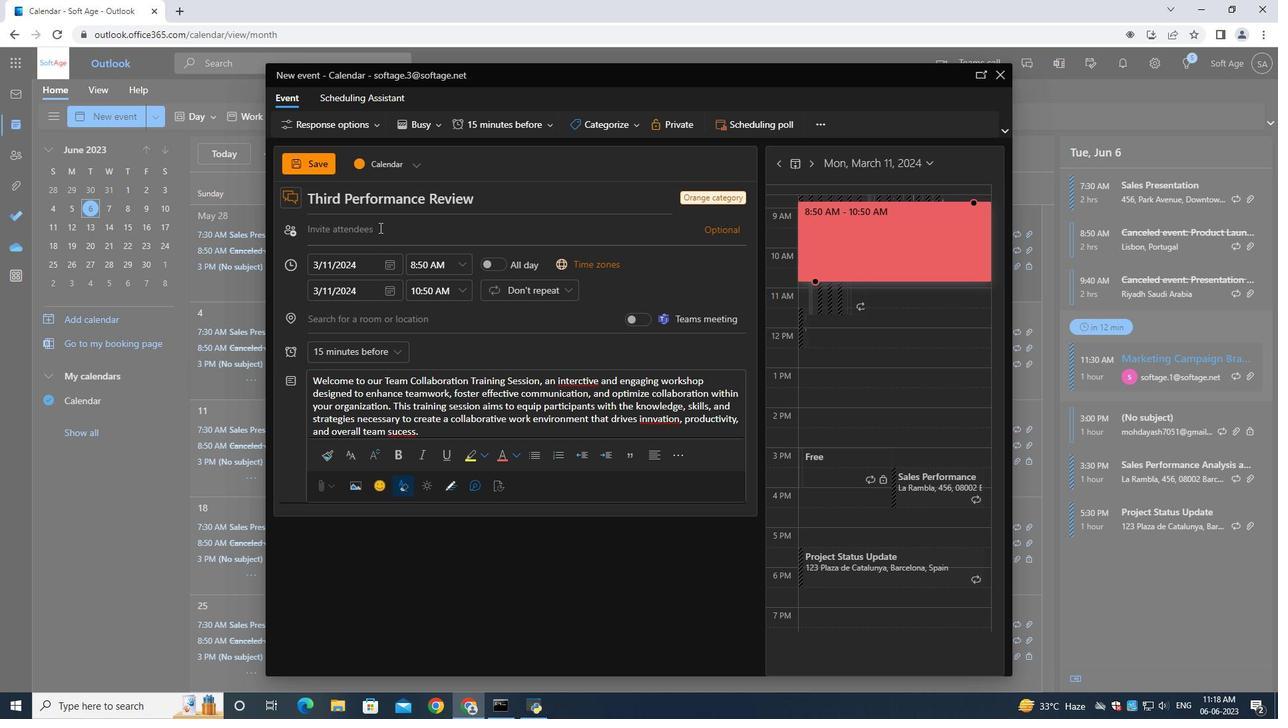 
Action: Mouse pressed left at (380, 229)
Screenshot: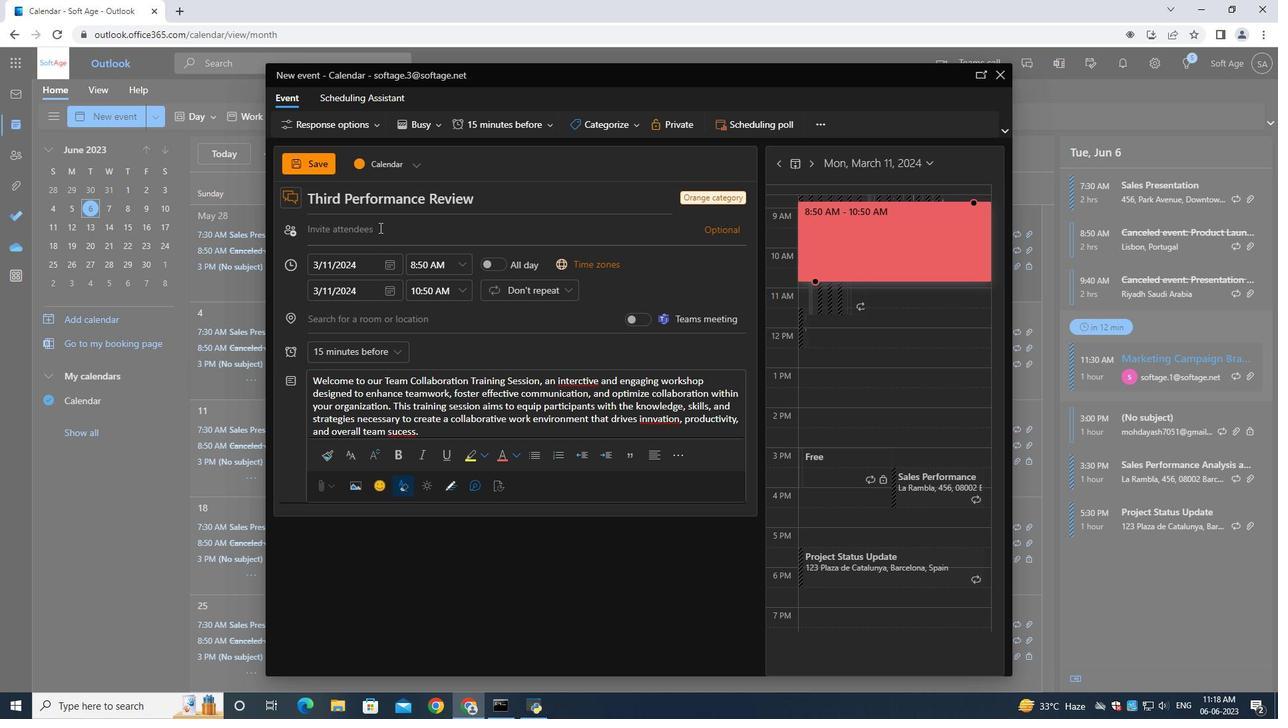 
Action: Mouse moved to (380, 229)
Screenshot: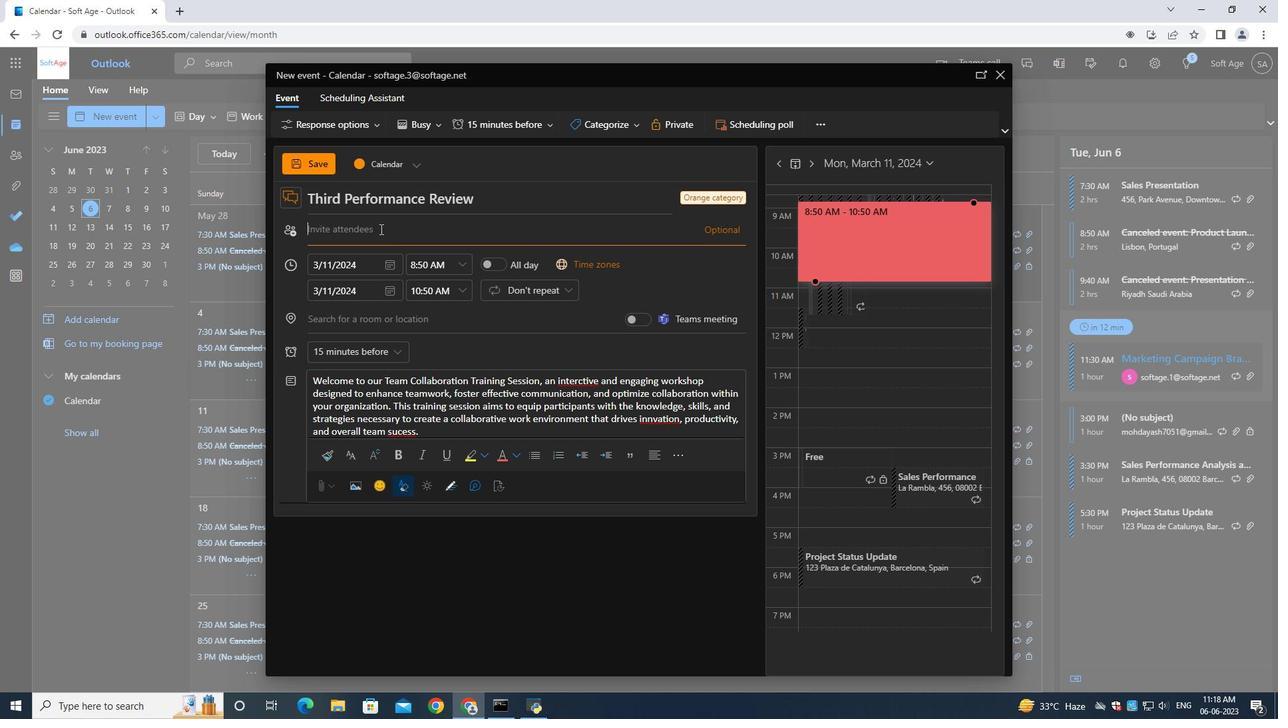 
Action: Key pressed softage.8<Key.shift>@softage.net
Screenshot: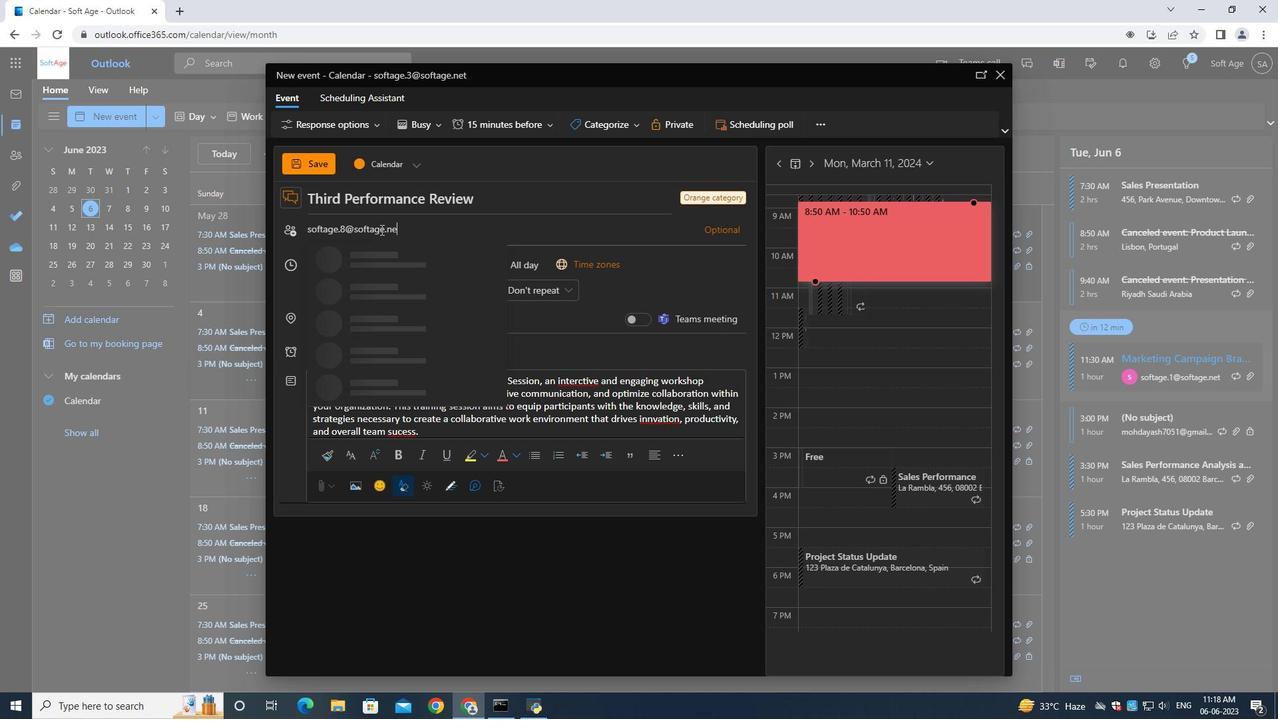 
Action: Mouse moved to (432, 271)
Screenshot: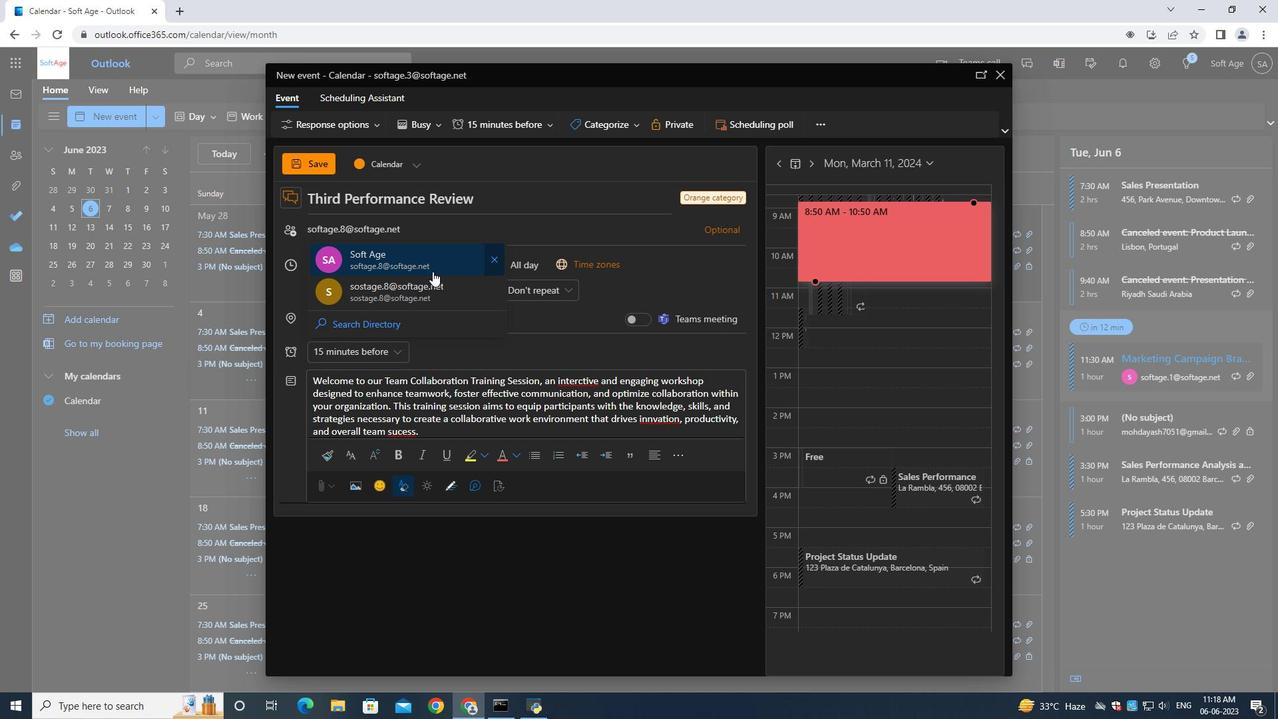 
Action: Mouse pressed left at (432, 271)
Screenshot: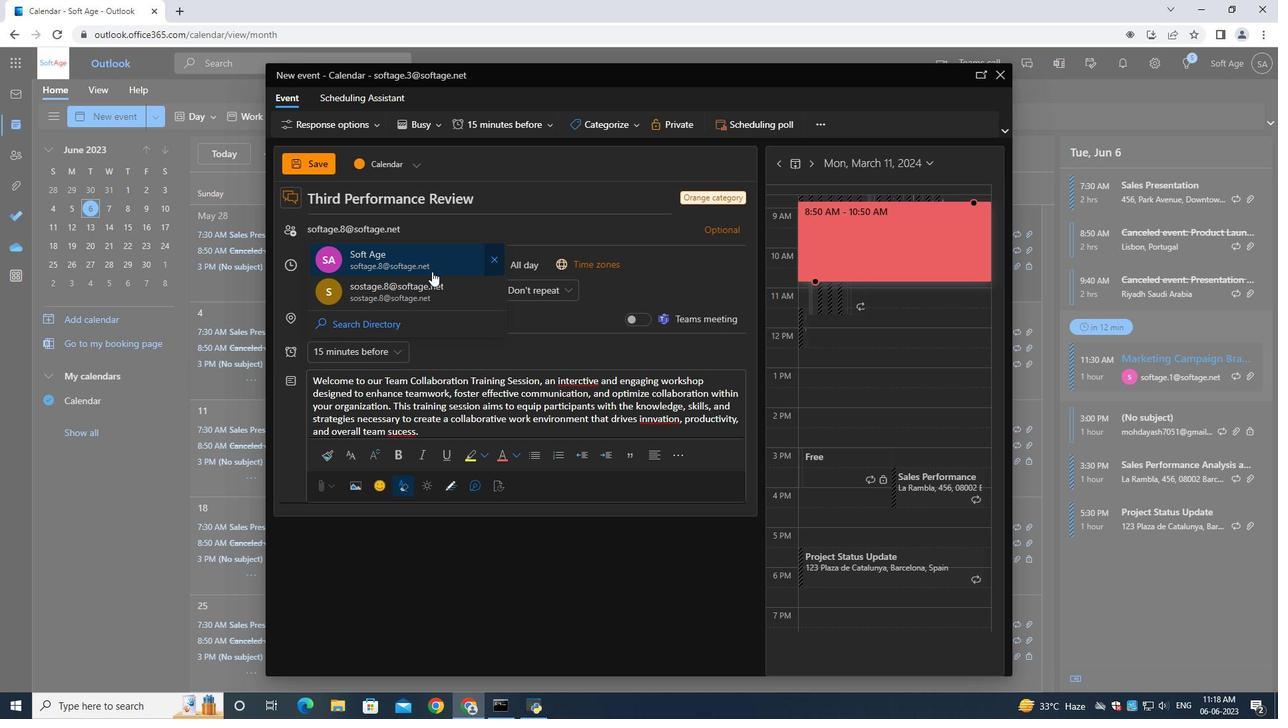 
Action: Mouse moved to (449, 233)
Screenshot: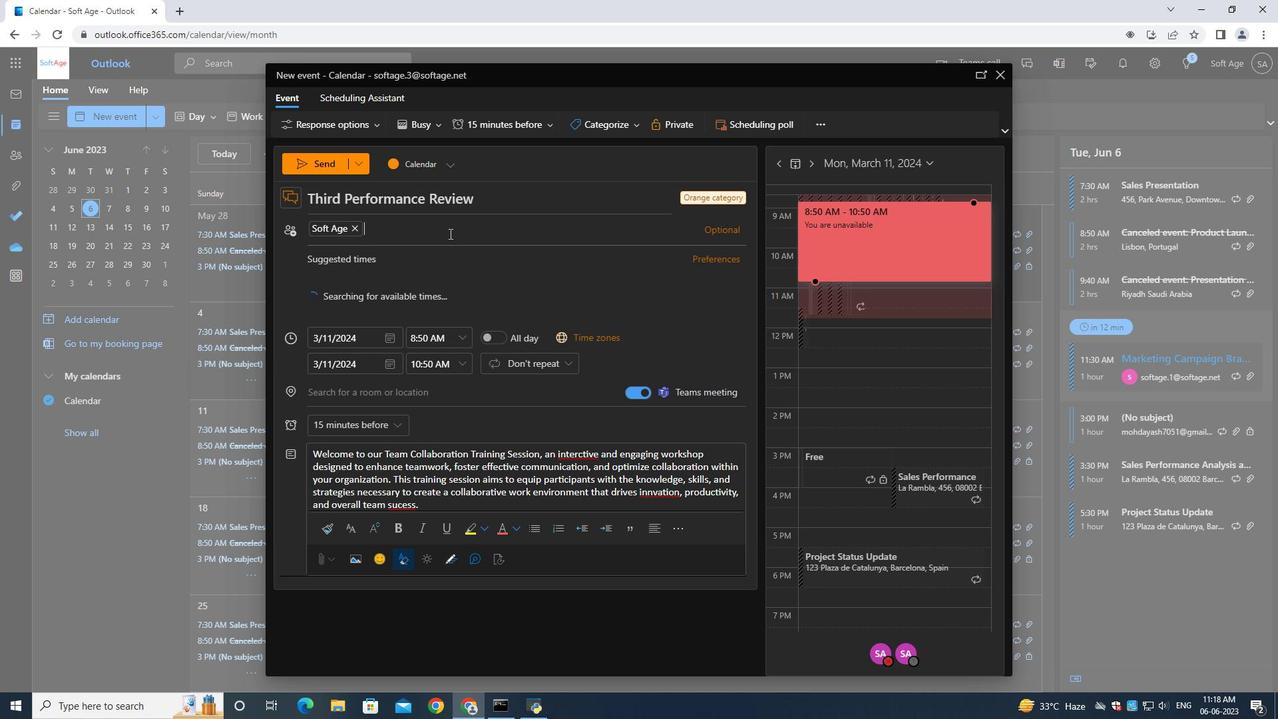 
Action: Key pressed softage.9<Key.shift>@softage.net
Screenshot: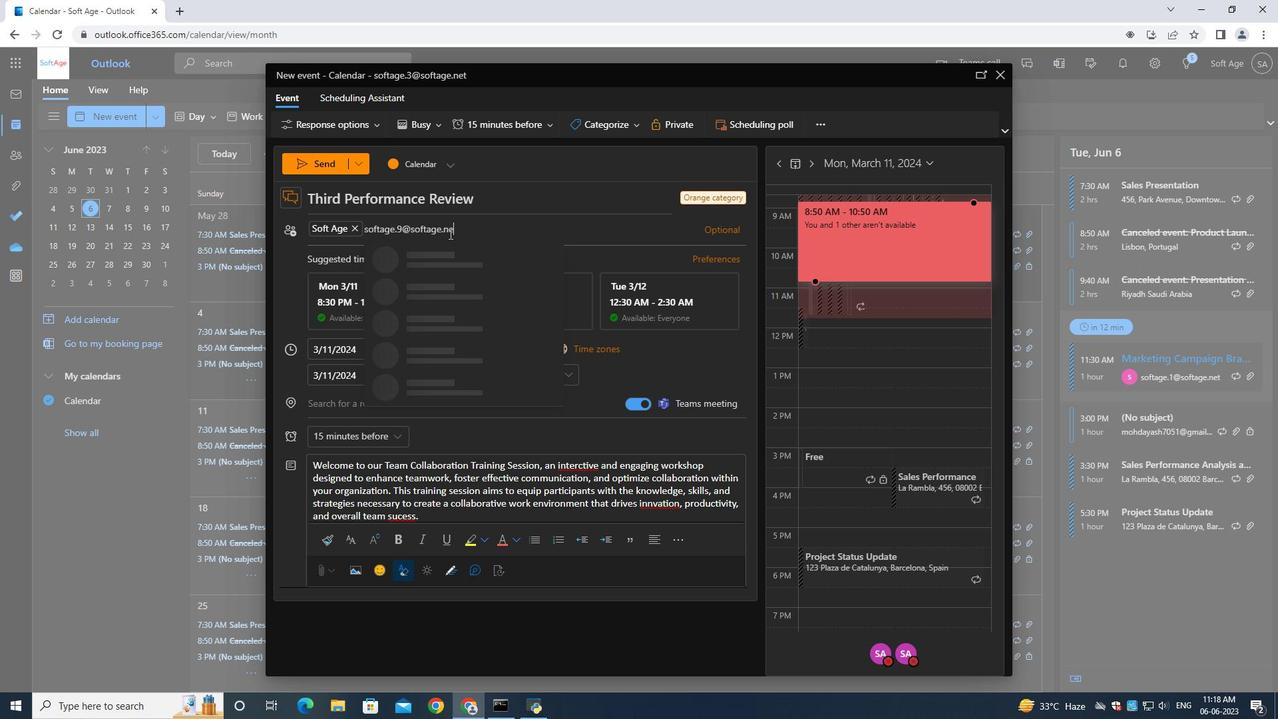 
Action: Mouse moved to (442, 260)
Screenshot: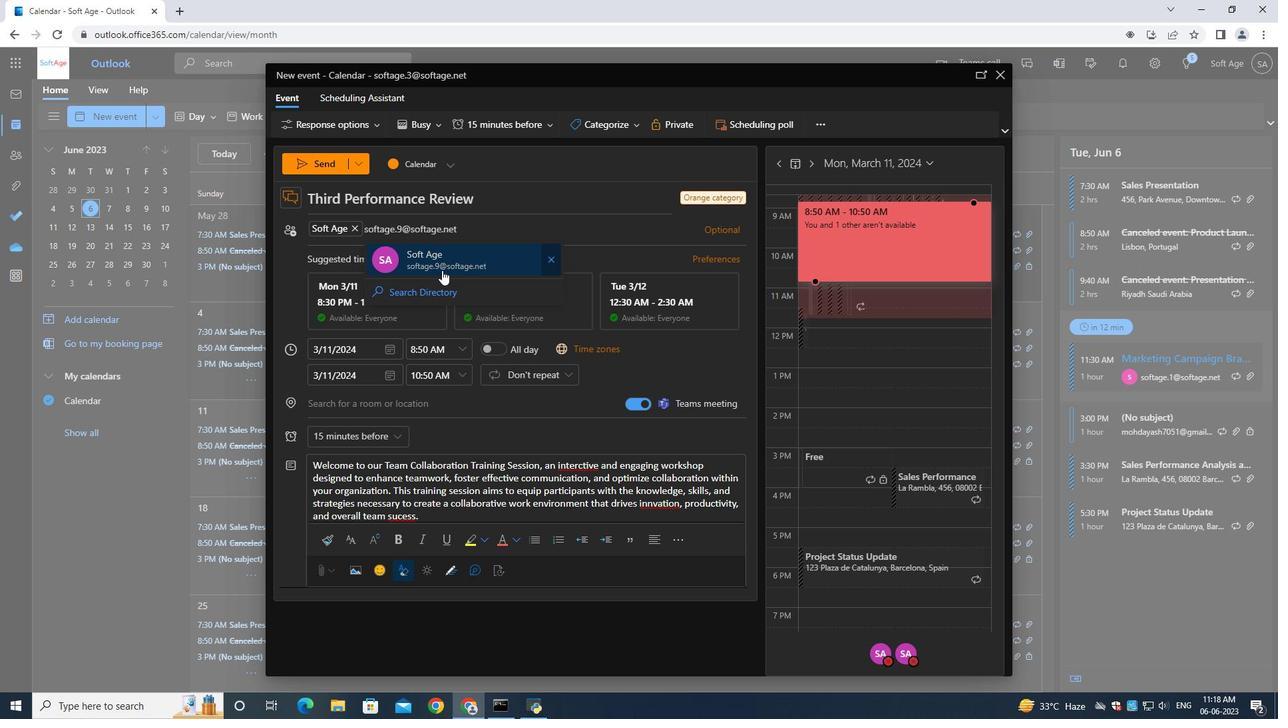 
Action: Mouse pressed left at (442, 260)
Screenshot: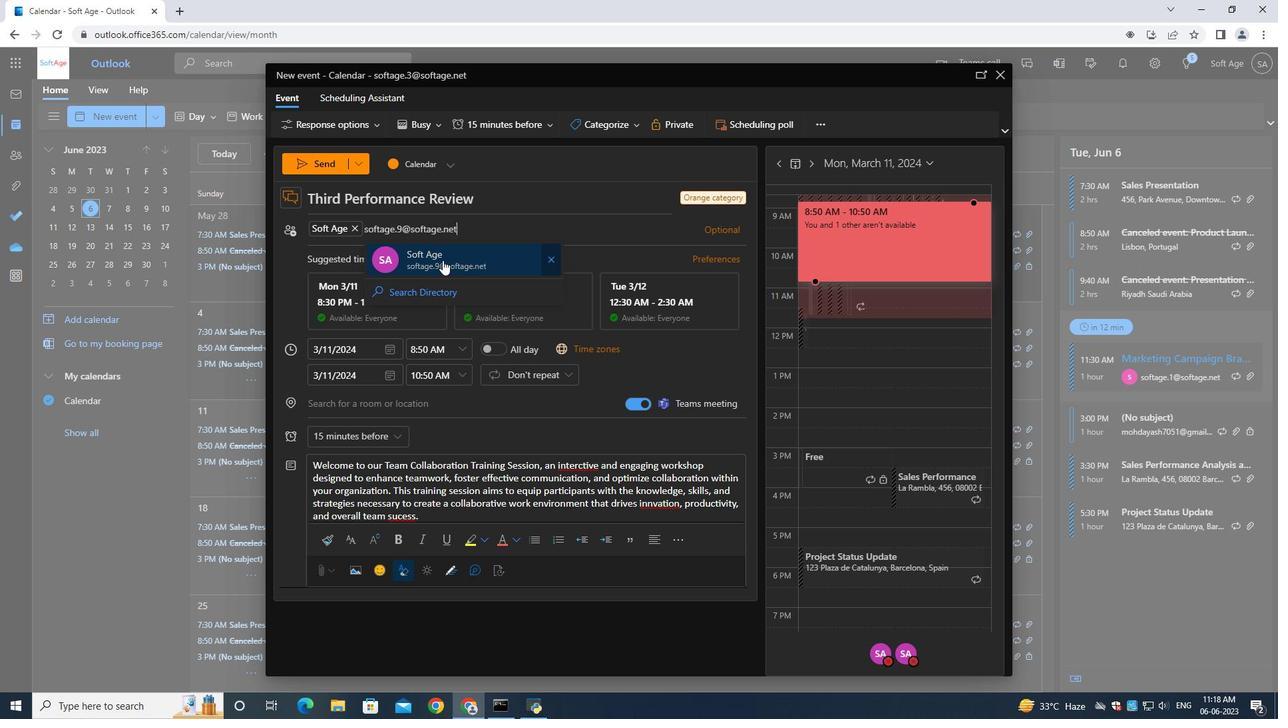 
Action: Mouse moved to (356, 440)
Screenshot: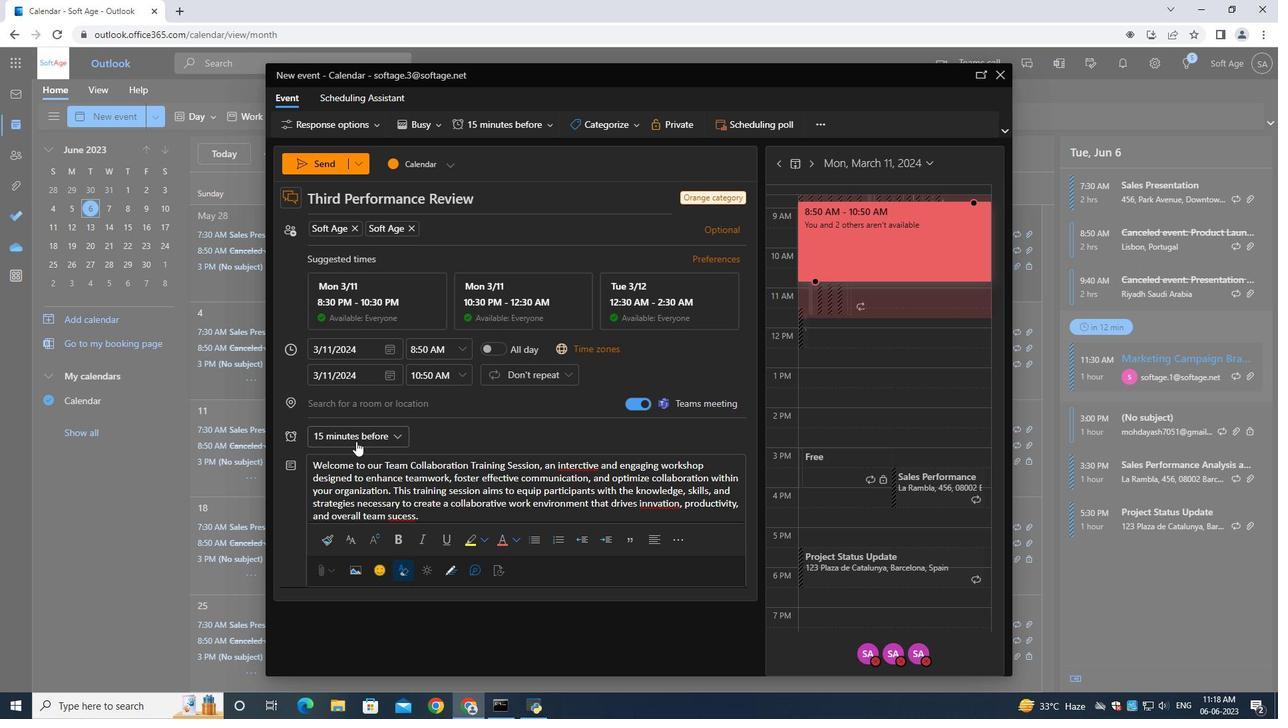 
Action: Mouse pressed left at (356, 440)
Screenshot: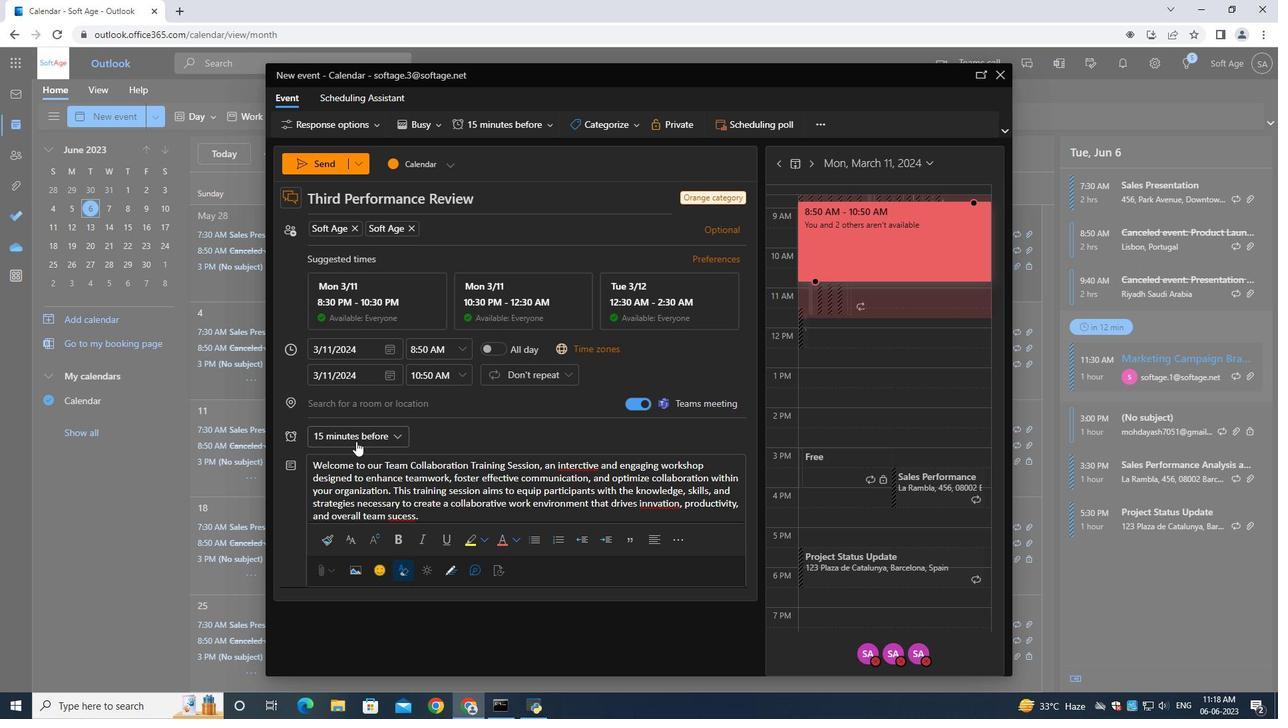 
Action: Mouse moved to (366, 341)
Screenshot: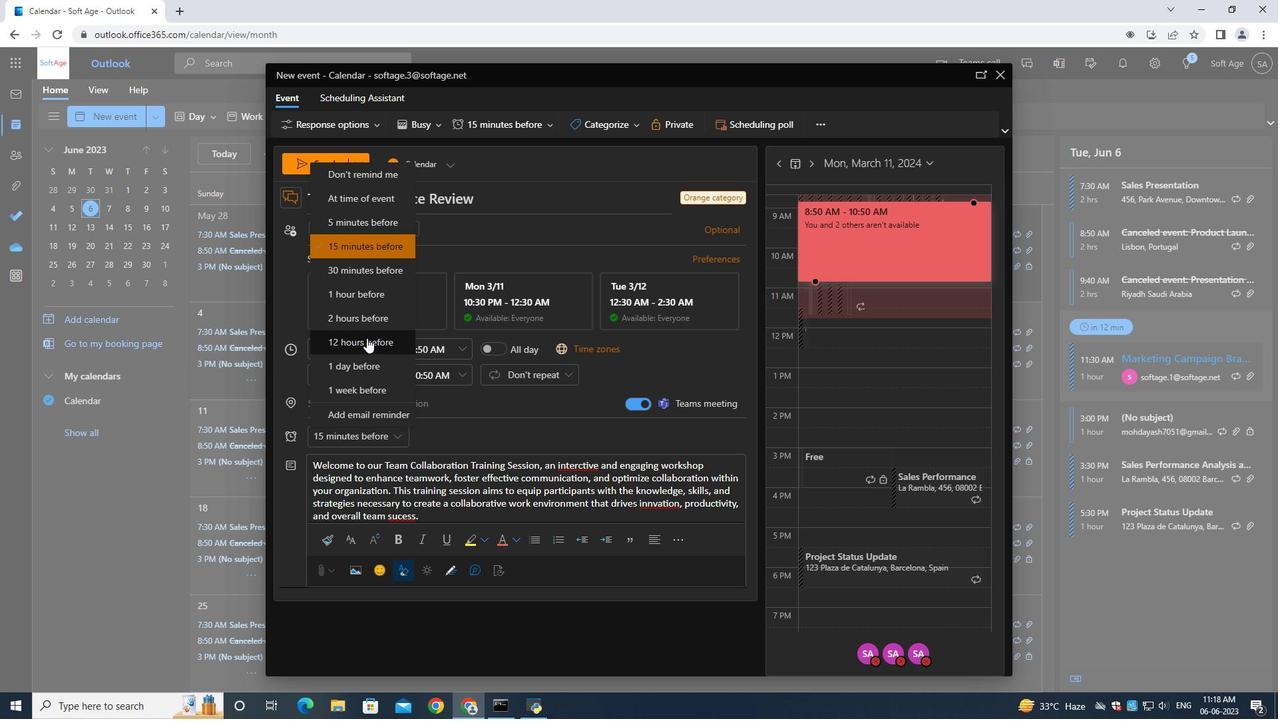 
Action: Mouse pressed left at (366, 341)
Screenshot: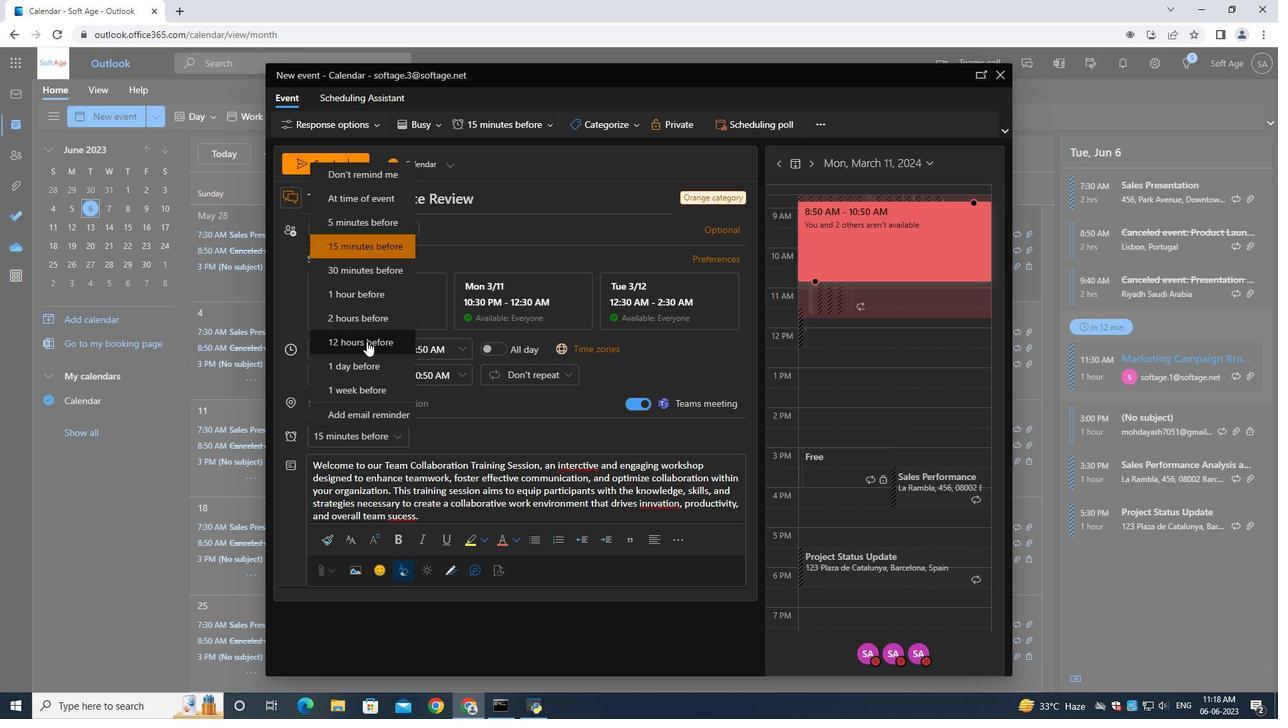
Action: Mouse moved to (309, 166)
Screenshot: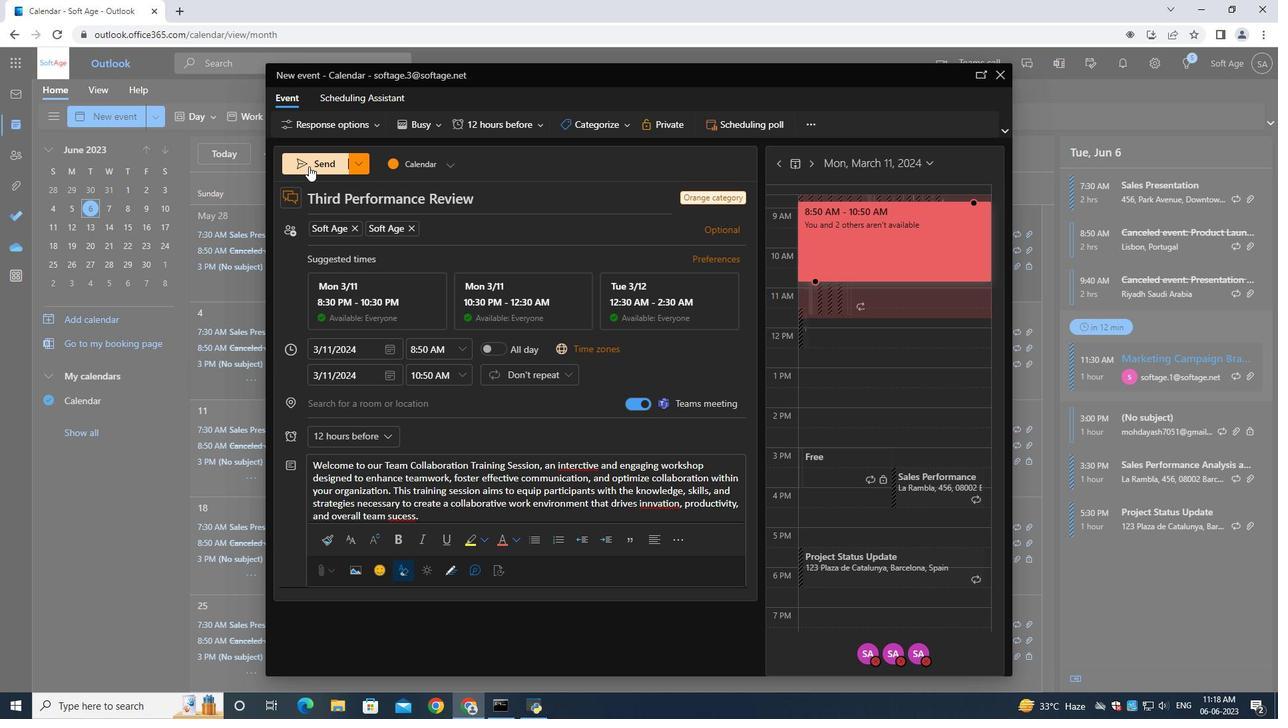 
Action: Mouse pressed left at (309, 166)
Screenshot: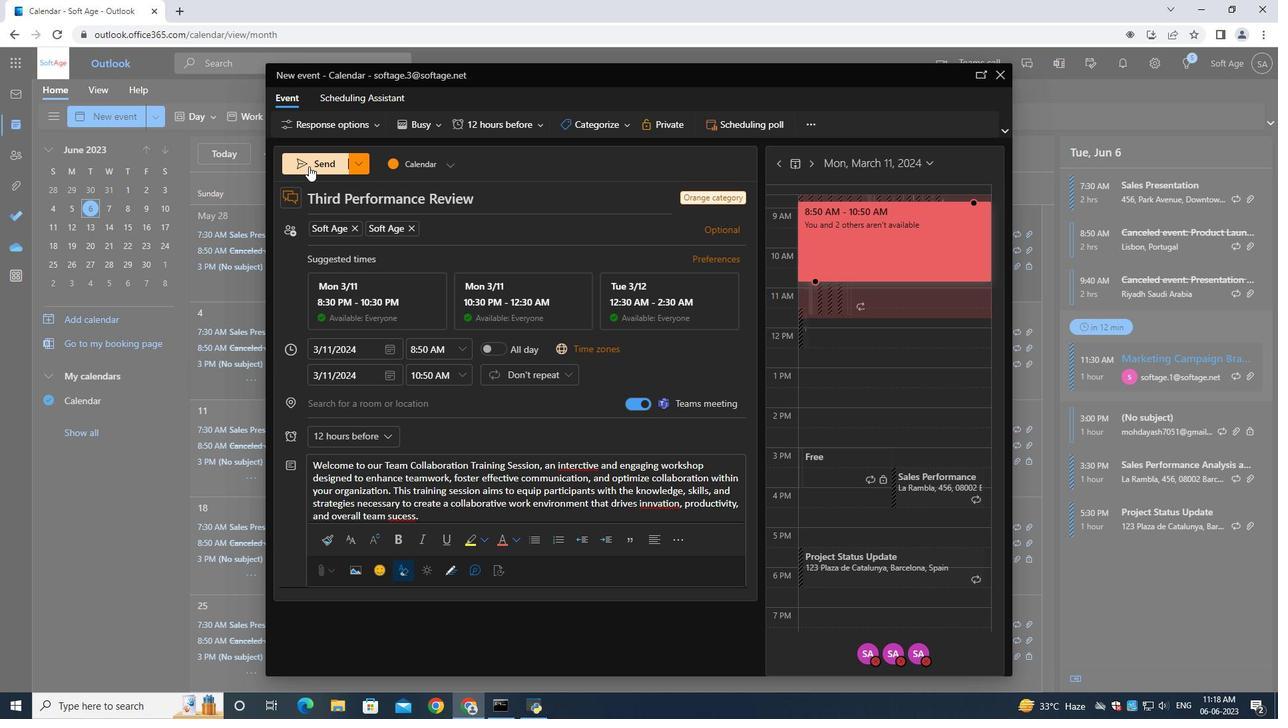 
Action: Mouse moved to (311, 166)
Screenshot: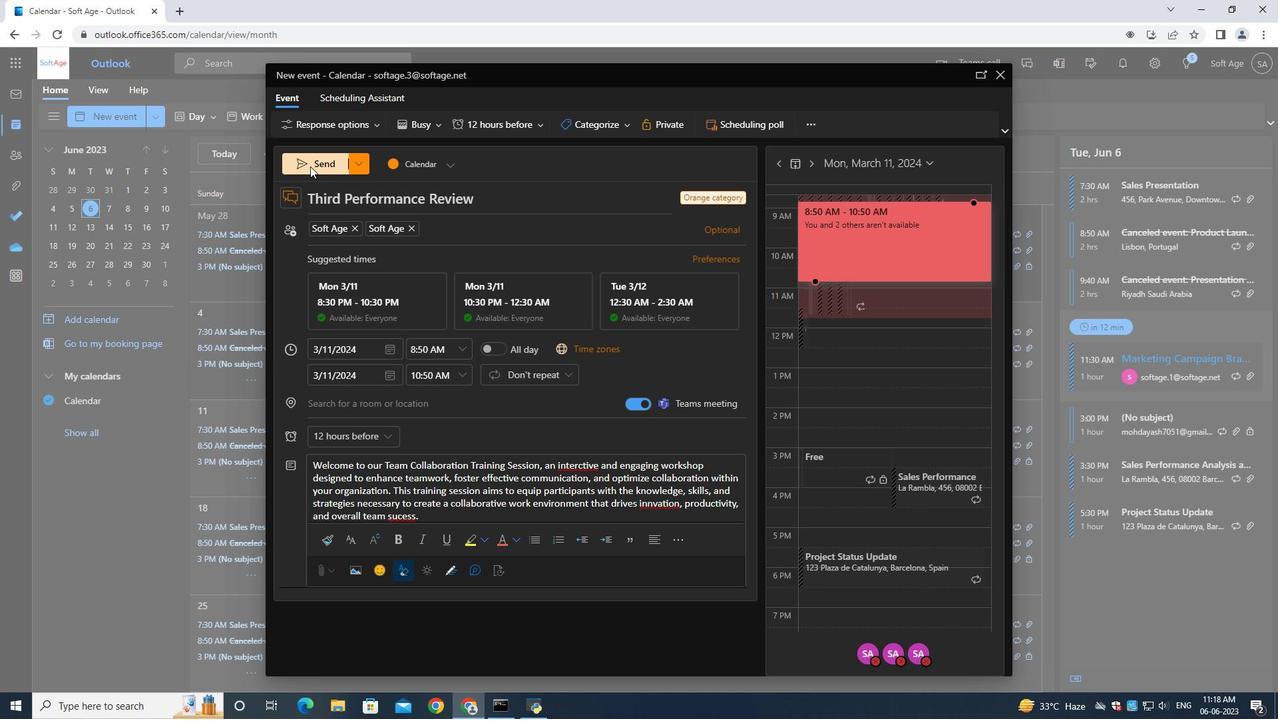 
